 Task: Add an event with the title Monthly Departmental Update Meeting, date '2024/05/11', time 9:40 AM to 11:40 AMand add a description: To enhance the networking experience, the event may also include icebreaker activities or facilitated networking games designed to spark conversations and foster connections. These activities will encourage attendees to interact with individuals they may not have met otherwise, promoting a broader network and diverse perspectives., put the event into Red category . Add location for the event as: 789 Oak Lane, Townsville, United Kingdom, logged in from the account softage.3@softage.netand send the event invitation to softage.5@softage.net and softage.6@softage.net. Set a reminder for the event 15 minutes before
Action: Mouse moved to (78, 99)
Screenshot: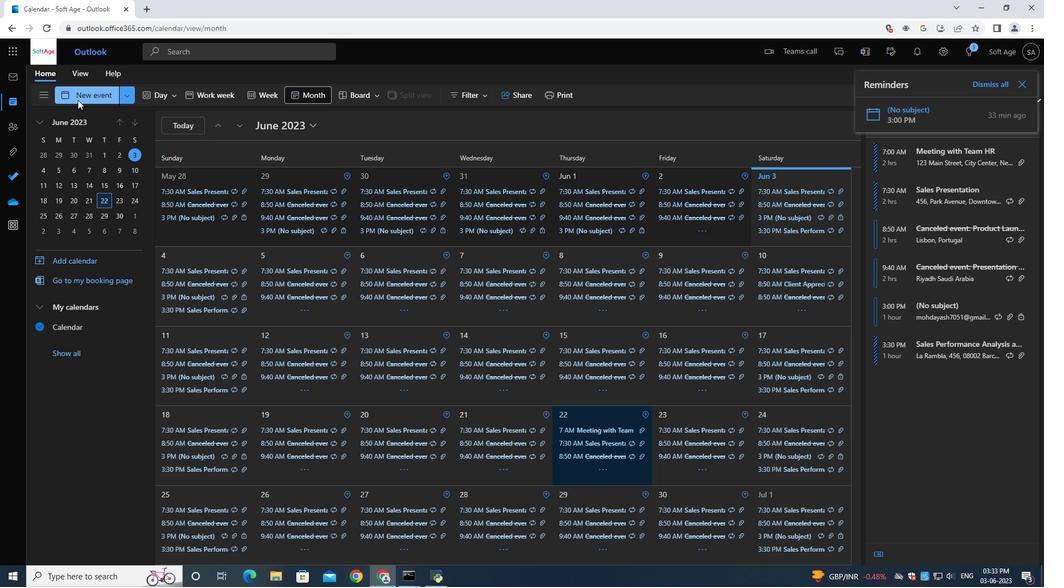 
Action: Mouse pressed left at (78, 99)
Screenshot: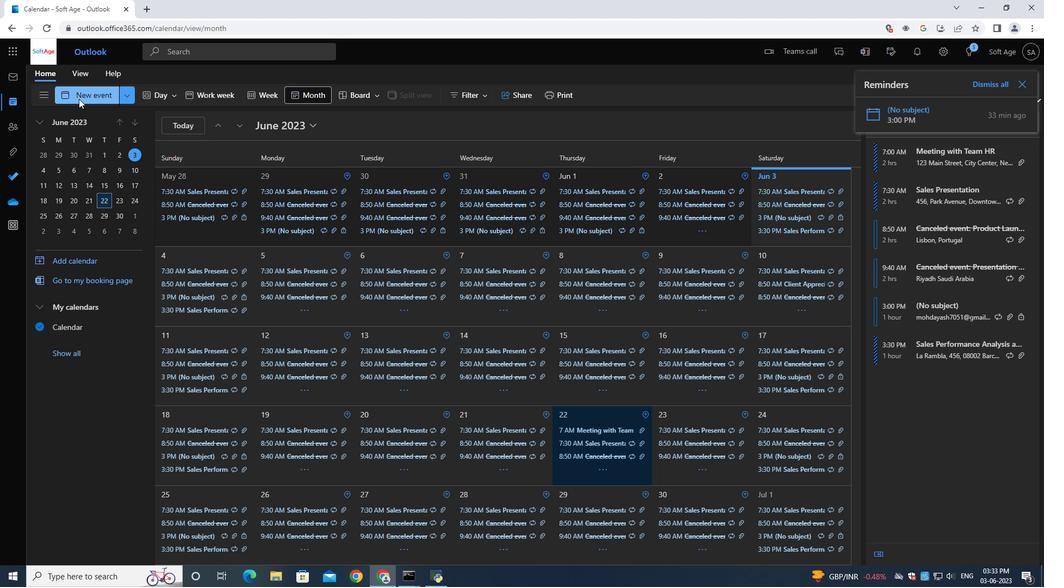 
Action: Mouse moved to (269, 170)
Screenshot: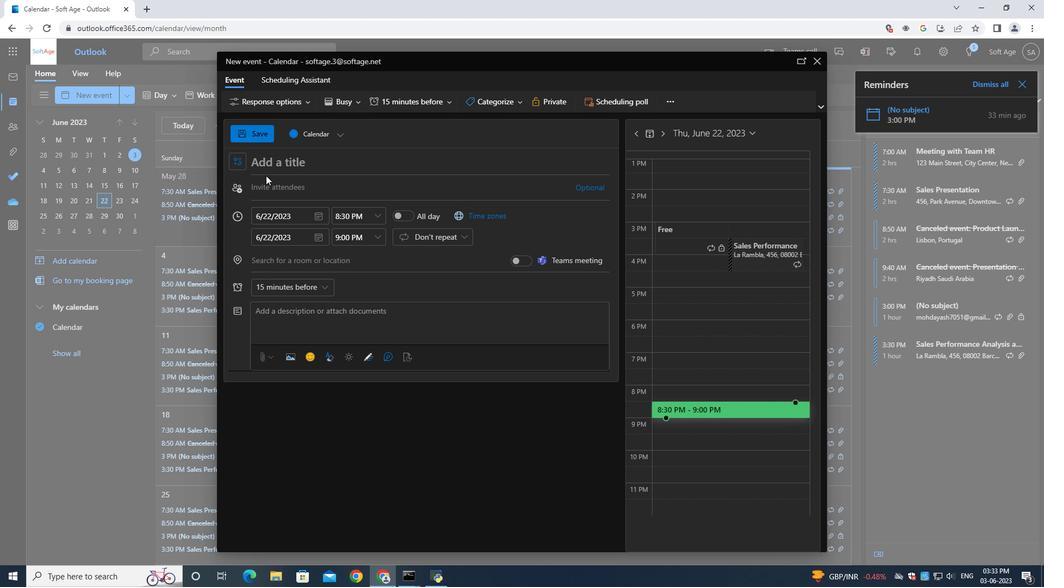 
Action: Mouse pressed left at (269, 170)
Screenshot: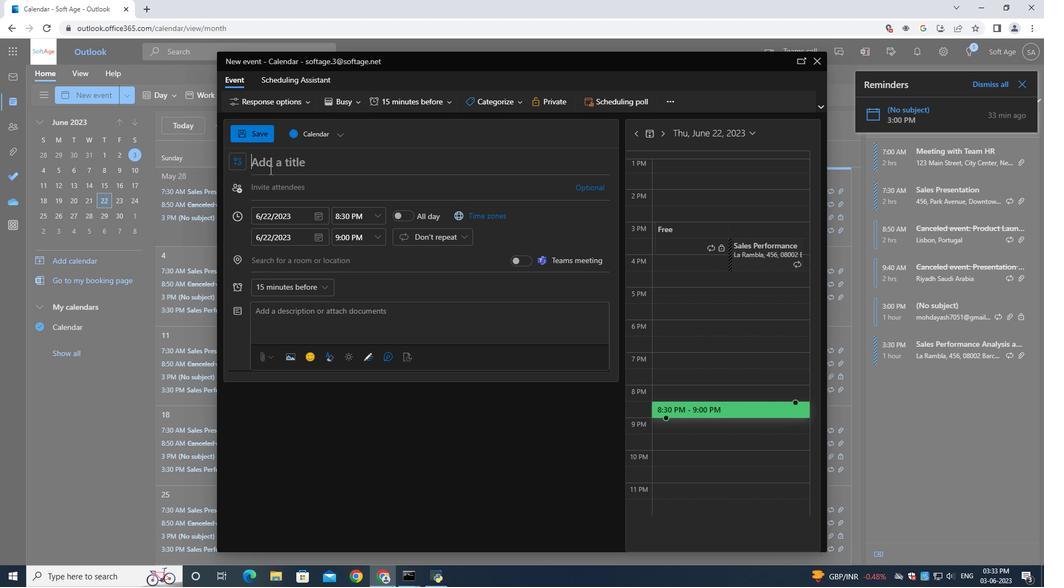 
Action: Key pressed <Key.shift>Monthly<Key.space><Key.shift><Key.shift>Departmental<Key.space><Key.shift><Key.shift><Key.shift><Key.shift><Key.shift><Key.shift><Key.shift><Key.shift><Key.shift><Key.shift><Key.shift><Key.shift><Key.shift><Key.shift><Key.shift><Key.shift><Key.shift><Key.shift><Key.shift><Key.shift><Key.shift><Key.shift><Key.shift><Key.shift><Key.shift><Key.shift>u<Key.backspace><Key.shift><Key.shift><Key.shift><Key.shift><Key.shift><Key.shift><Key.shift><Key.shift><Key.shift><Key.shift><Key.shift><Key.shift><Key.shift><Key.shift><Key.shift><Key.shift><Key.shift><Key.shift><Key.shift><Key.shift><Key.shift><Key.shift><Key.shift><Key.shift>Update<Key.space>me<Key.backspace><Key.backspace><Key.shift>Meeting<Key.space>
Screenshot: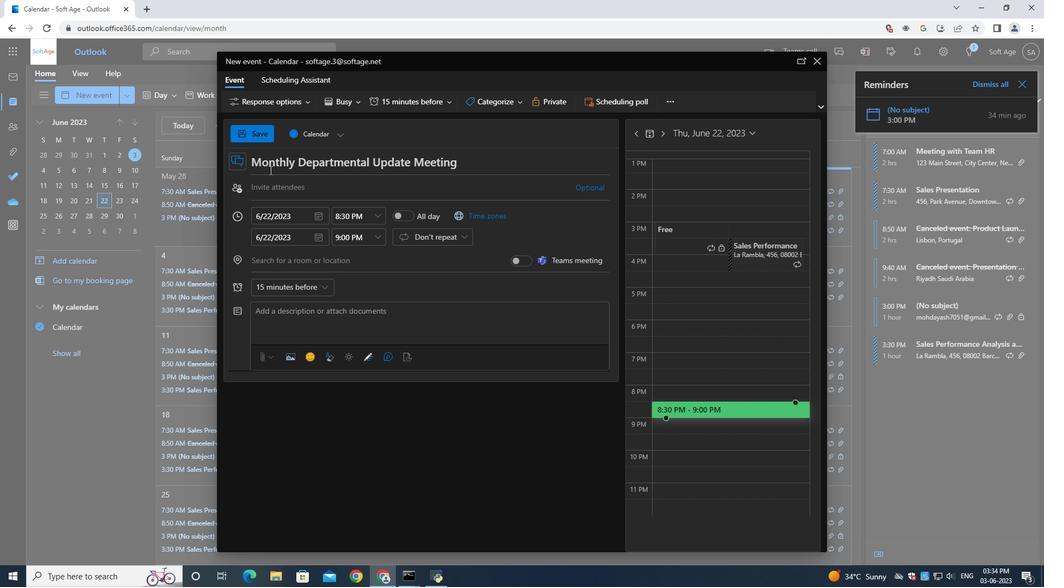 
Action: Mouse moved to (320, 214)
Screenshot: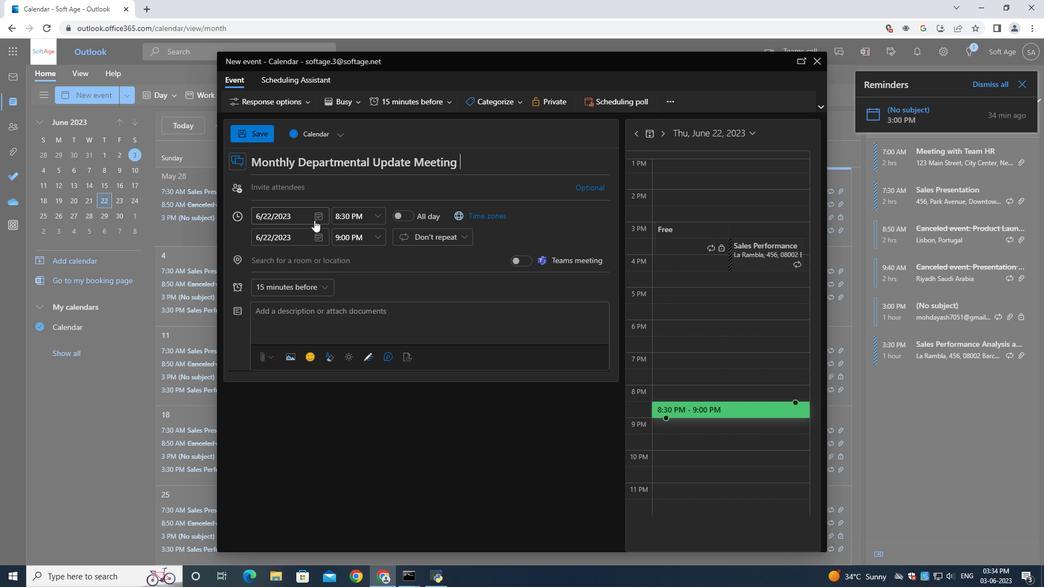 
Action: Mouse pressed left at (320, 214)
Screenshot: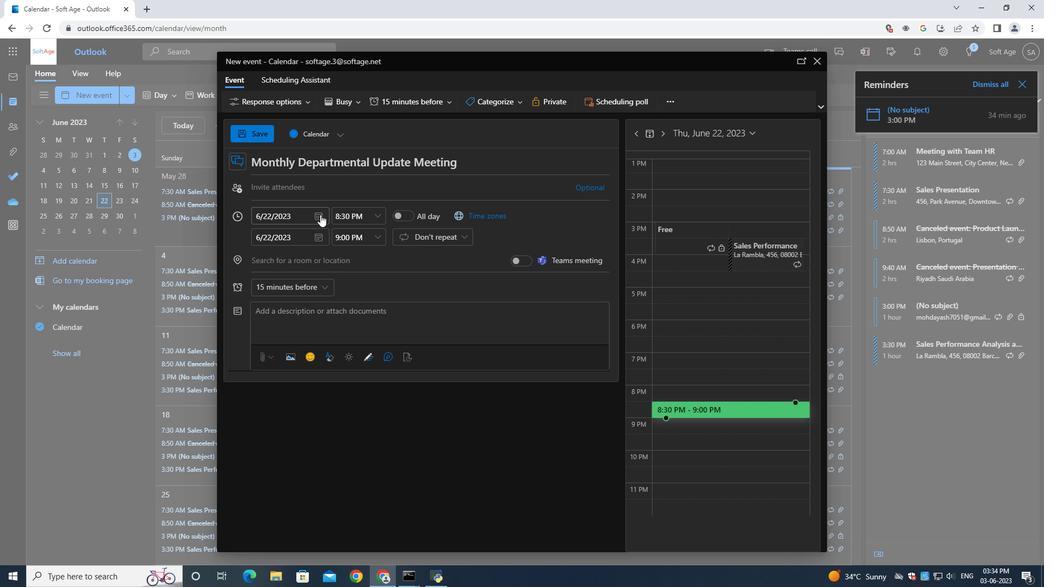 
Action: Mouse moved to (355, 241)
Screenshot: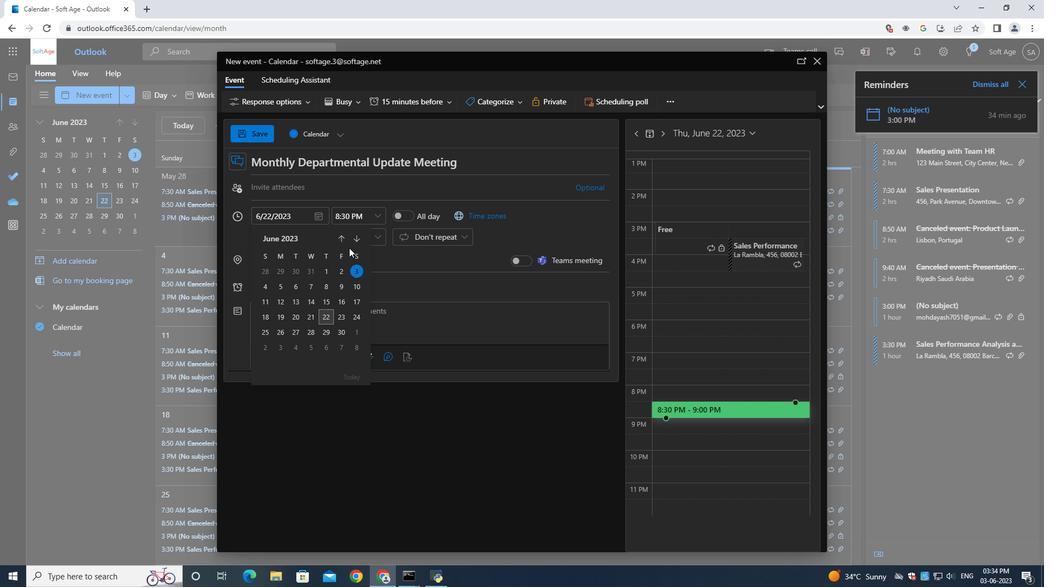 
Action: Mouse pressed left at (355, 241)
Screenshot: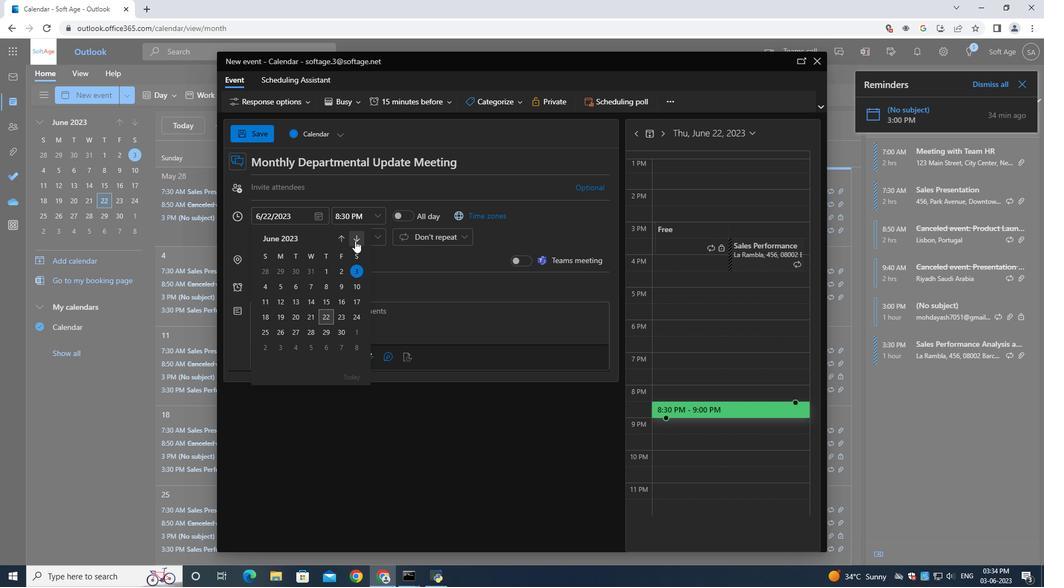 
Action: Mouse pressed left at (355, 241)
Screenshot: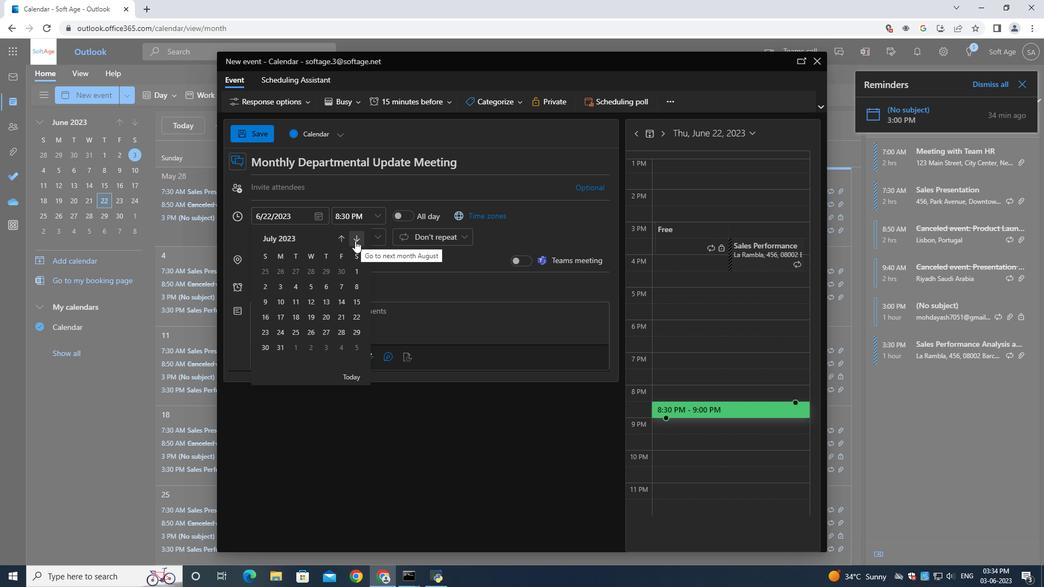 
Action: Mouse pressed left at (355, 241)
Screenshot: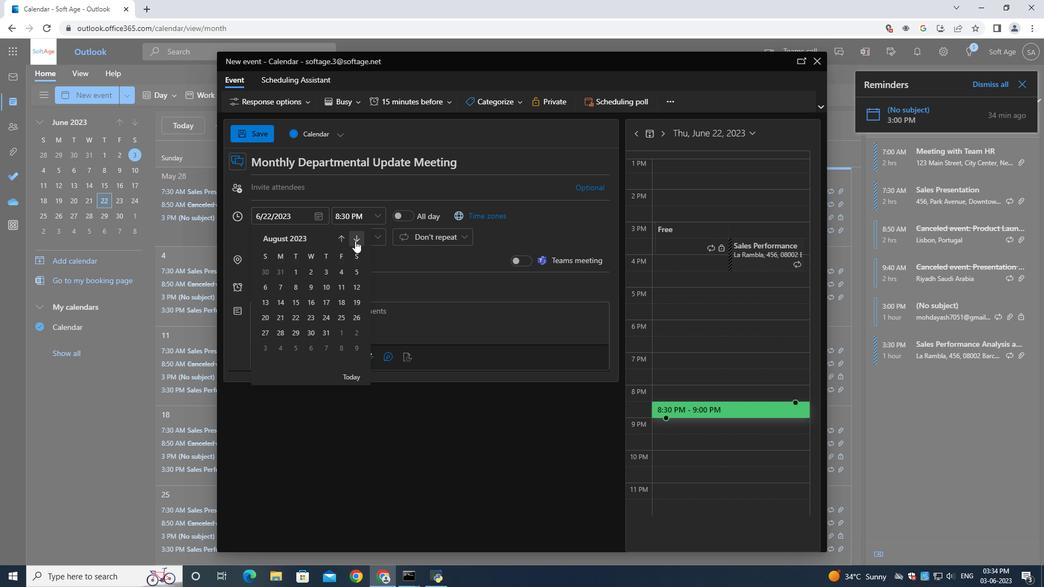 
Action: Mouse pressed left at (355, 241)
Screenshot: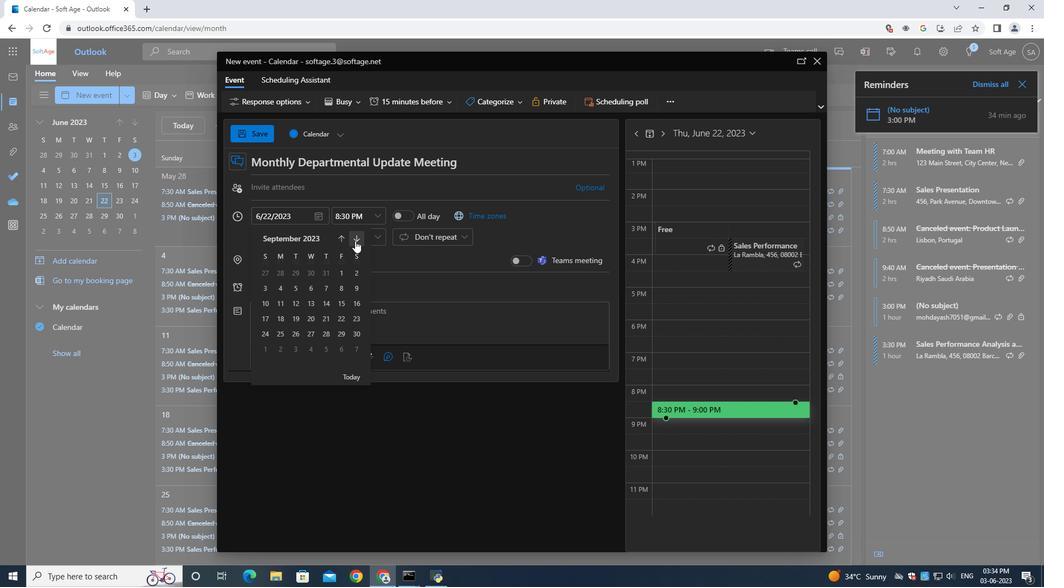 
Action: Mouse pressed left at (355, 241)
Screenshot: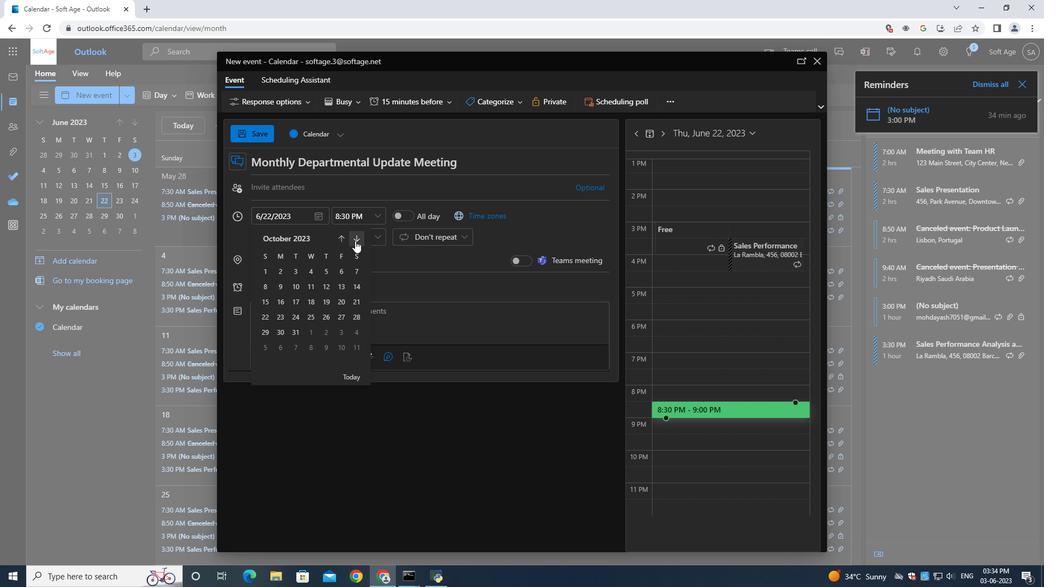 
Action: Mouse moved to (354, 225)
Screenshot: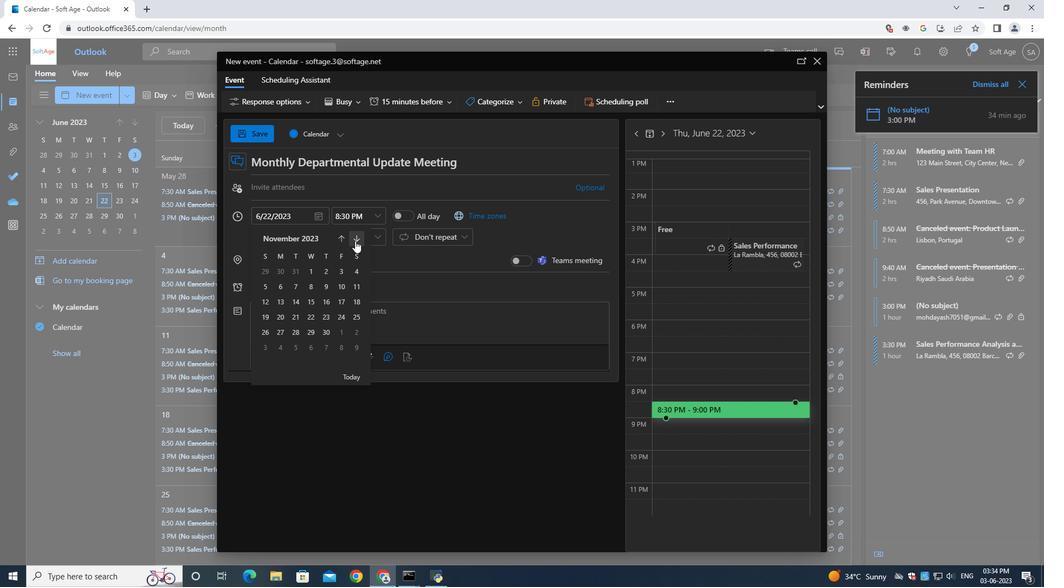 
Action: Mouse pressed left at (354, 225)
Screenshot: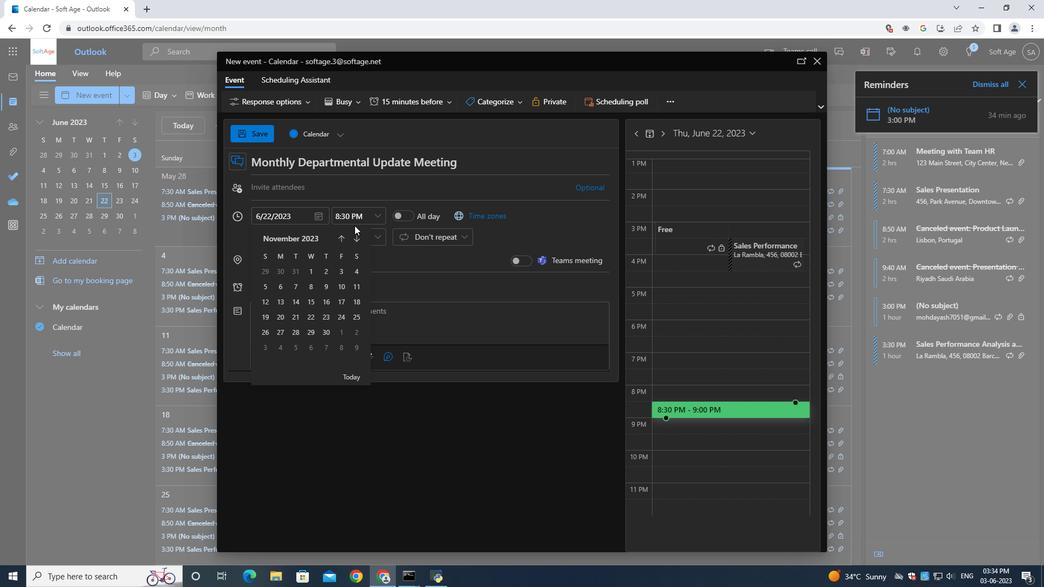 
Action: Mouse moved to (355, 236)
Screenshot: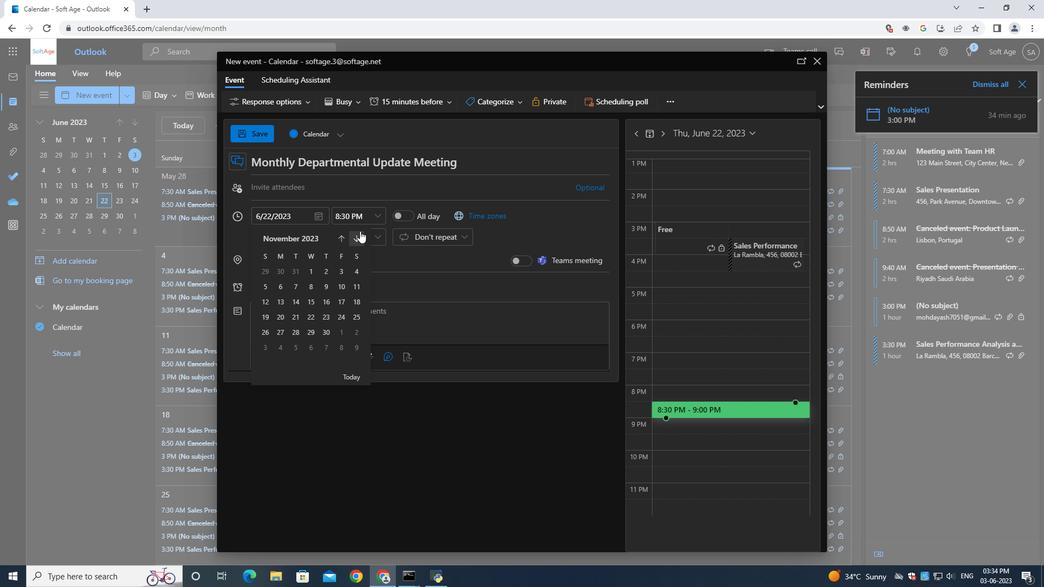 
Action: Mouse pressed left at (355, 236)
Screenshot: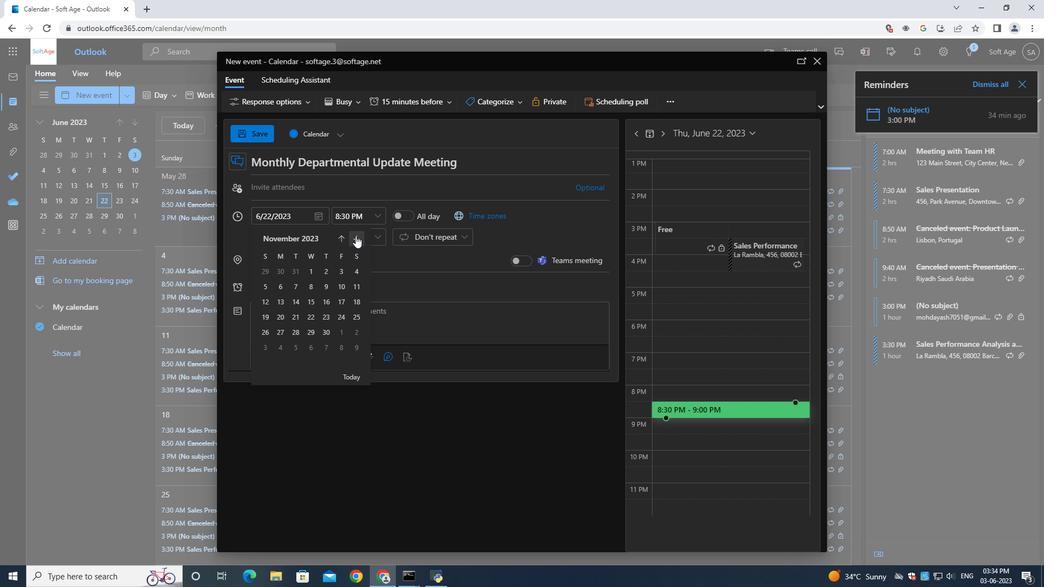 
Action: Mouse moved to (355, 237)
Screenshot: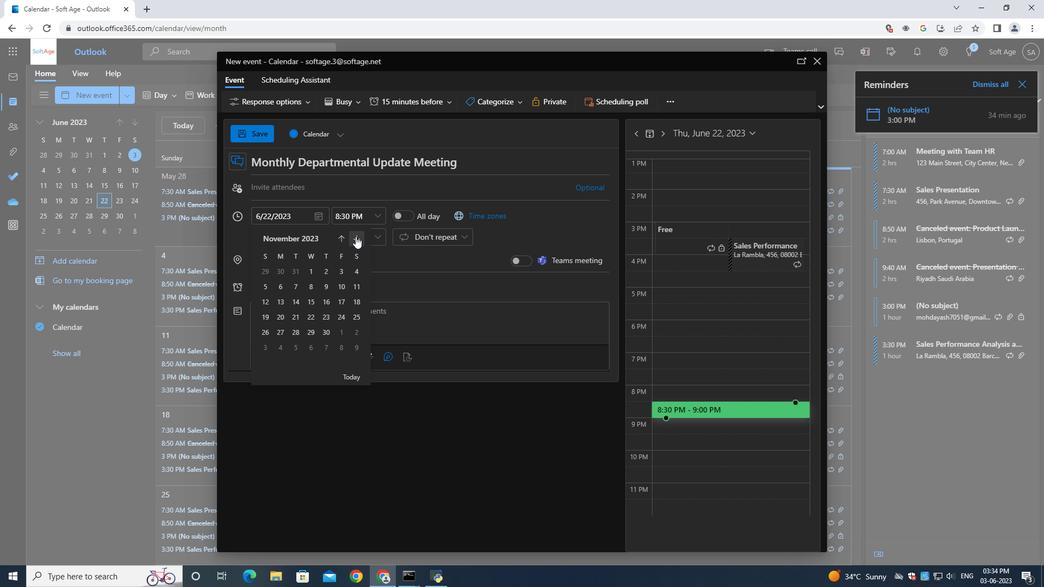 
Action: Mouse pressed left at (355, 237)
Screenshot: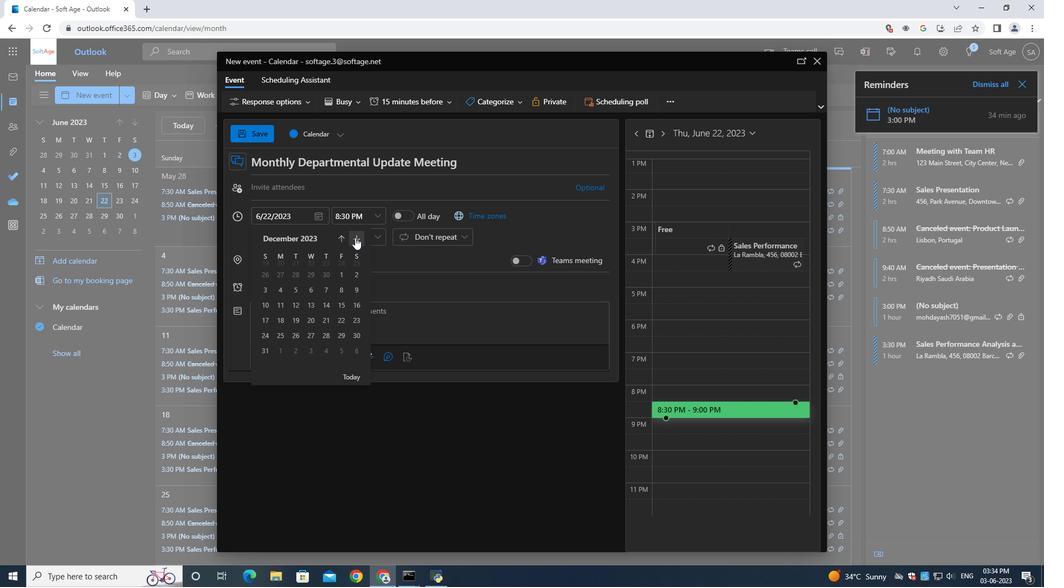 
Action: Mouse pressed left at (355, 237)
Screenshot: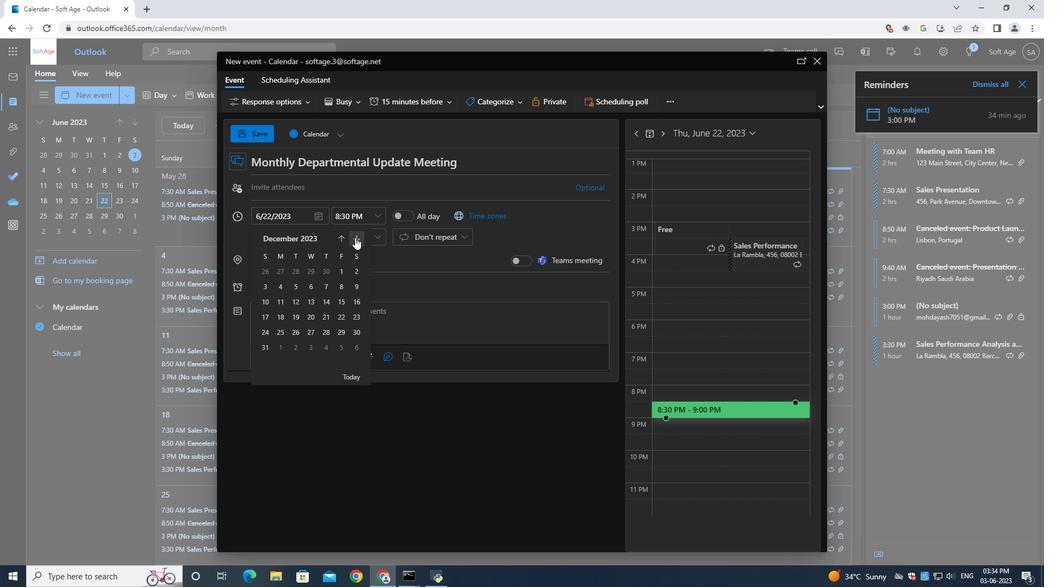 
Action: Mouse moved to (355, 238)
Screenshot: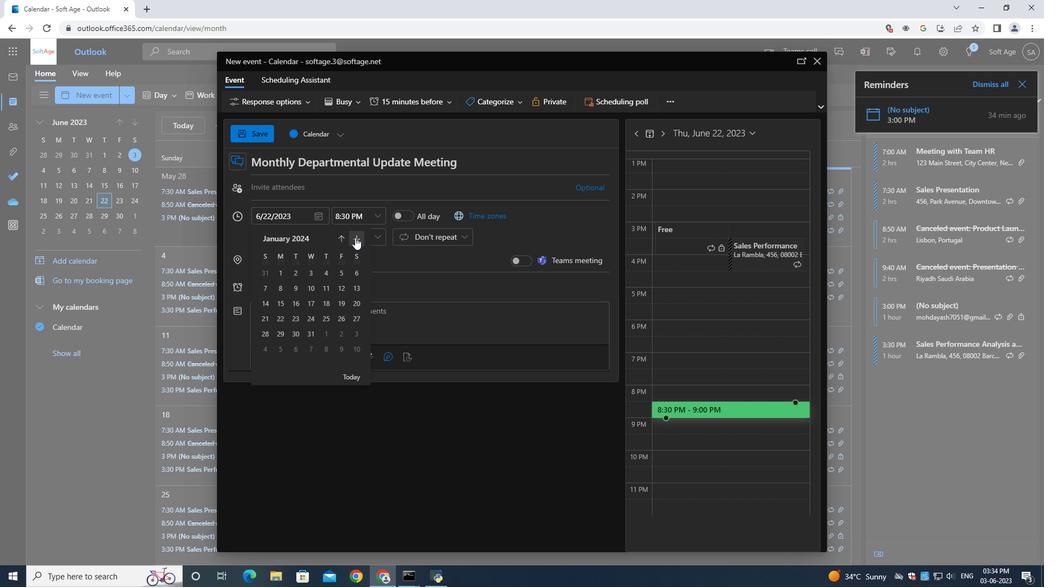 
Action: Mouse pressed left at (355, 238)
Screenshot: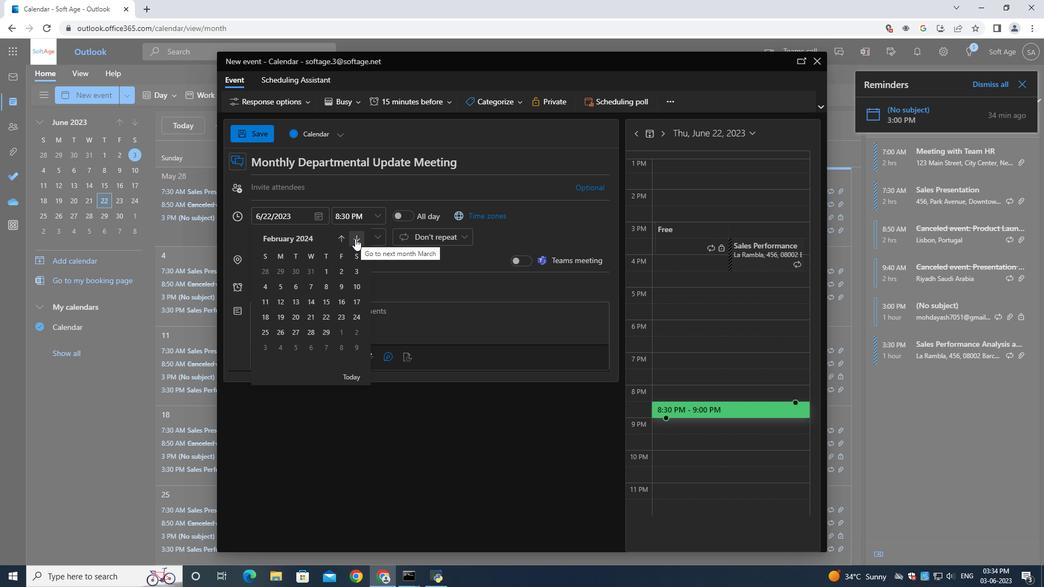 
Action: Mouse moved to (353, 238)
Screenshot: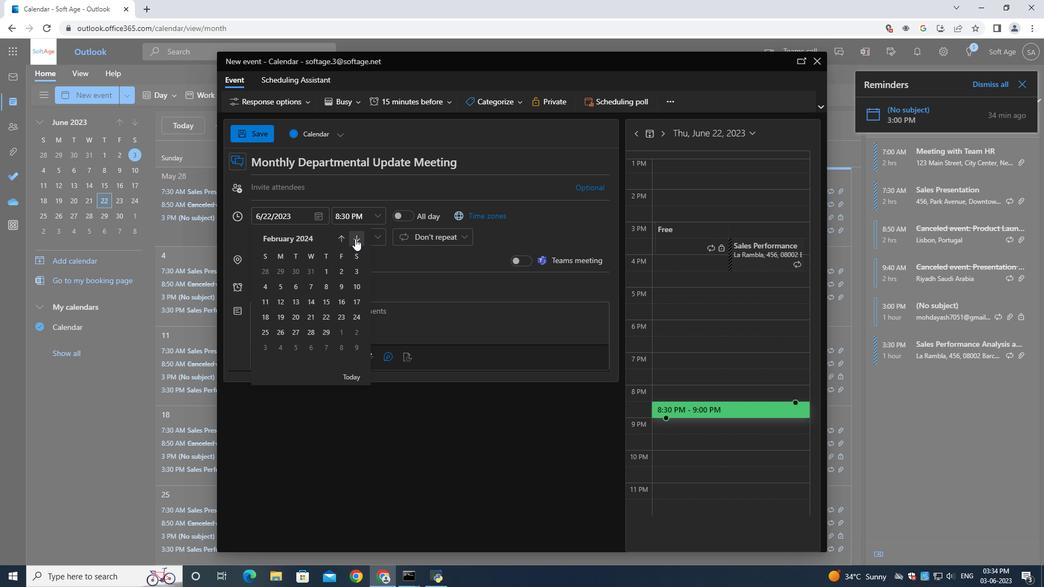 
Action: Mouse pressed left at (353, 238)
Screenshot: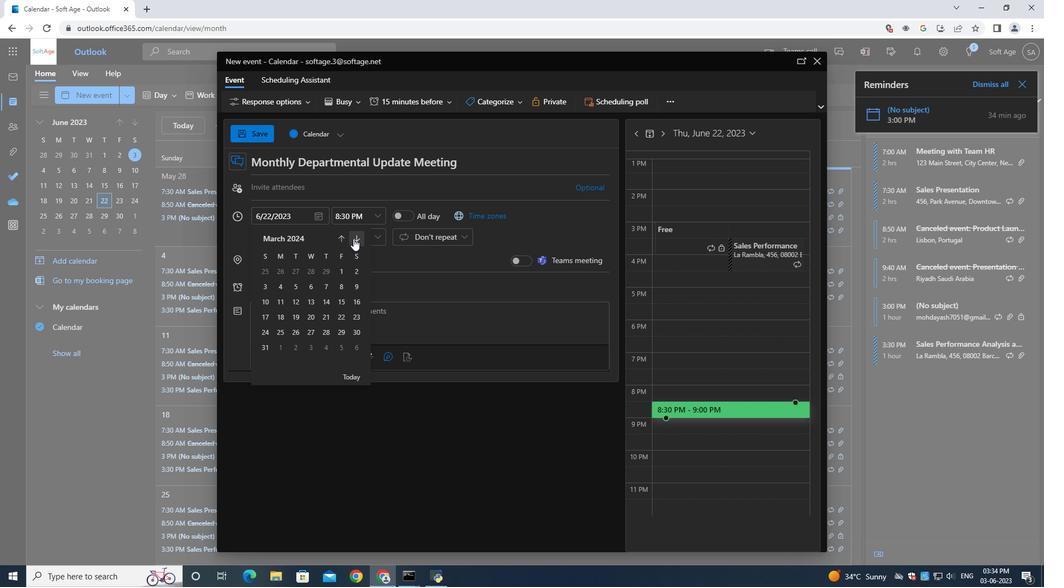 
Action: Mouse pressed left at (353, 238)
Screenshot: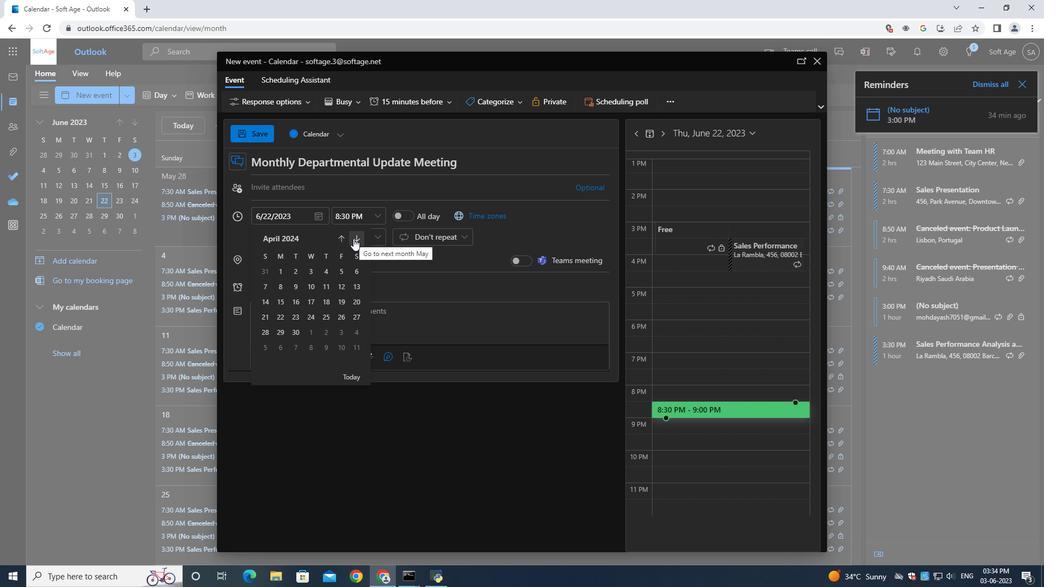 
Action: Mouse moved to (355, 286)
Screenshot: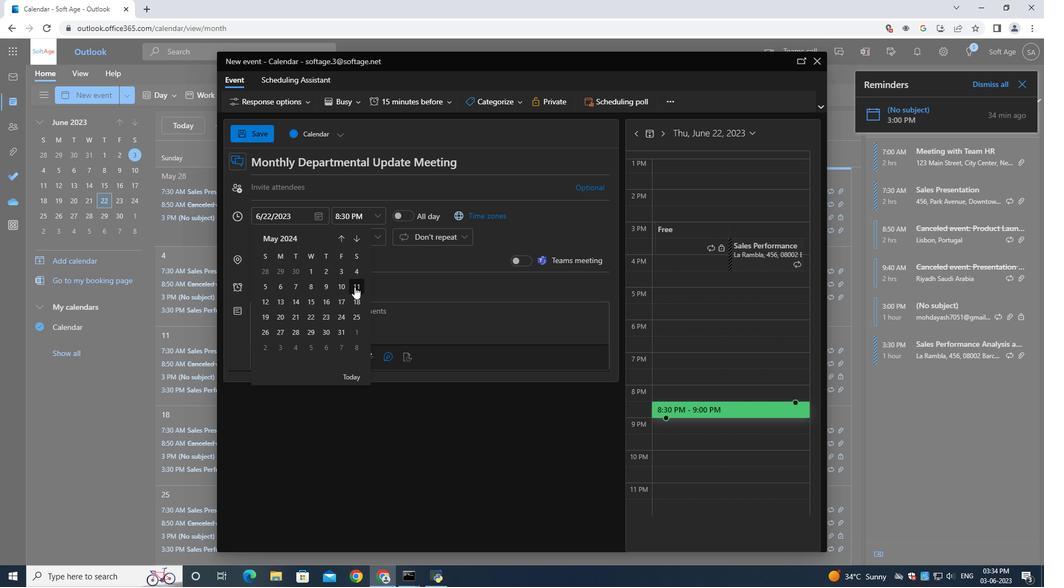 
Action: Mouse pressed left at (355, 286)
Screenshot: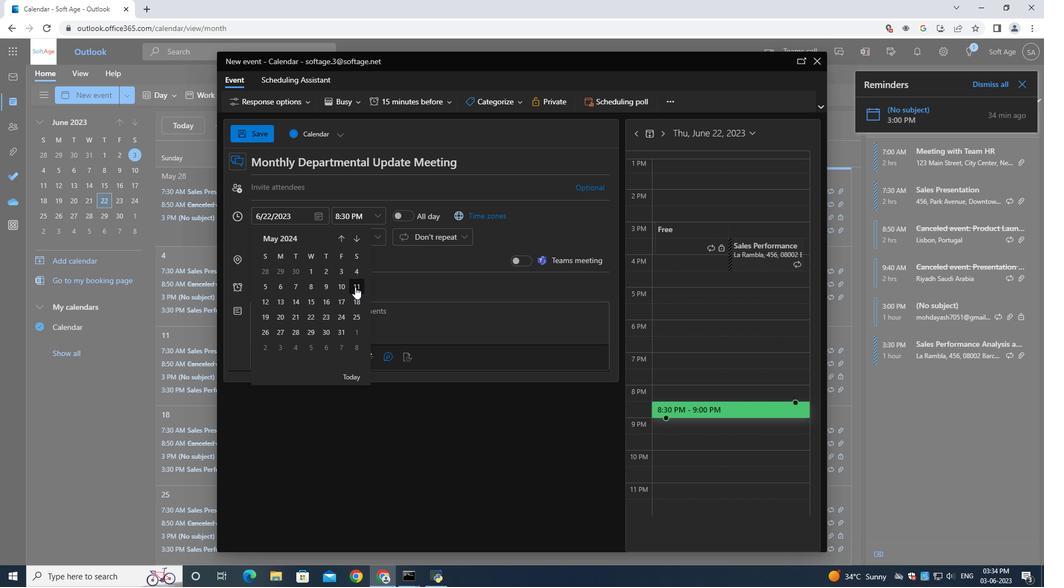 
Action: Mouse moved to (365, 219)
Screenshot: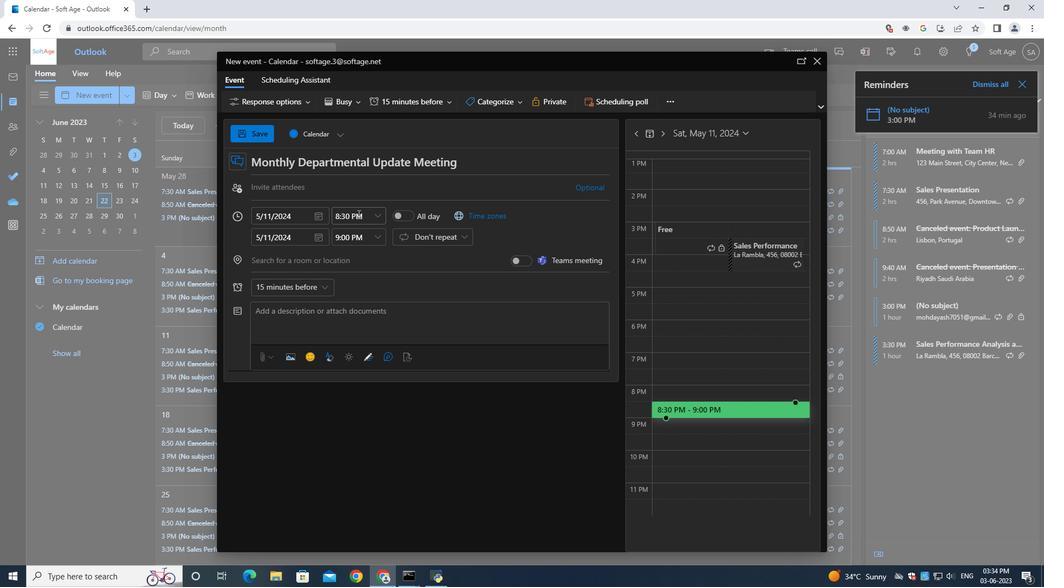 
Action: Mouse pressed left at (365, 219)
Screenshot: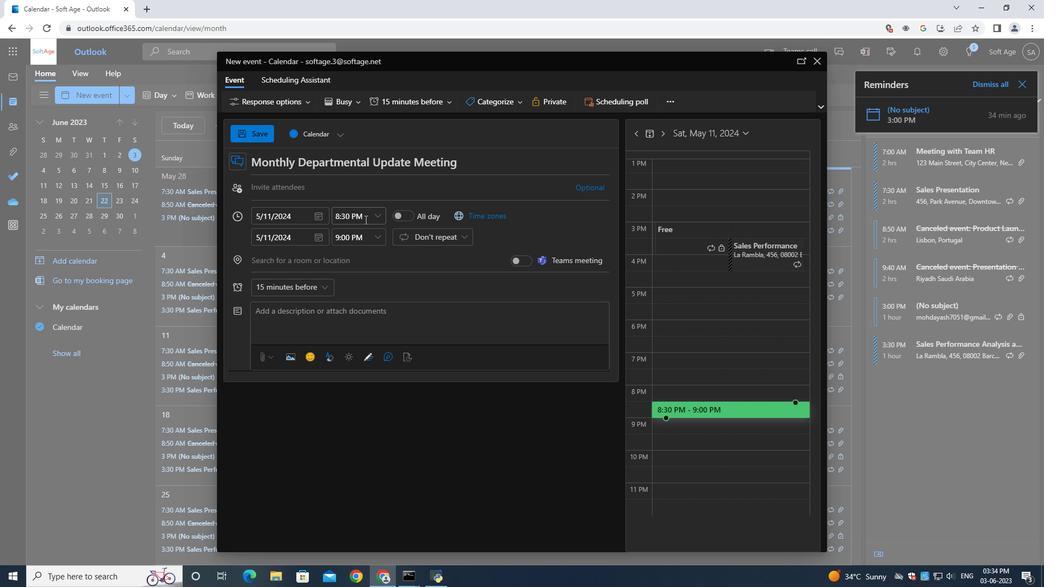
Action: Key pressed 9<Key.shift_r>:40<Key.shift>AM
Screenshot: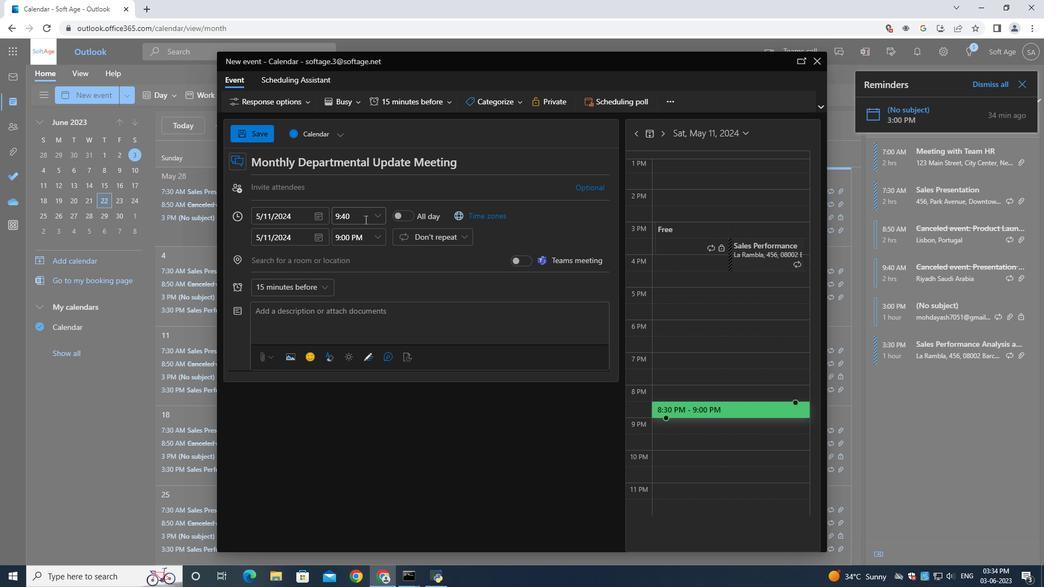 
Action: Mouse moved to (359, 239)
Screenshot: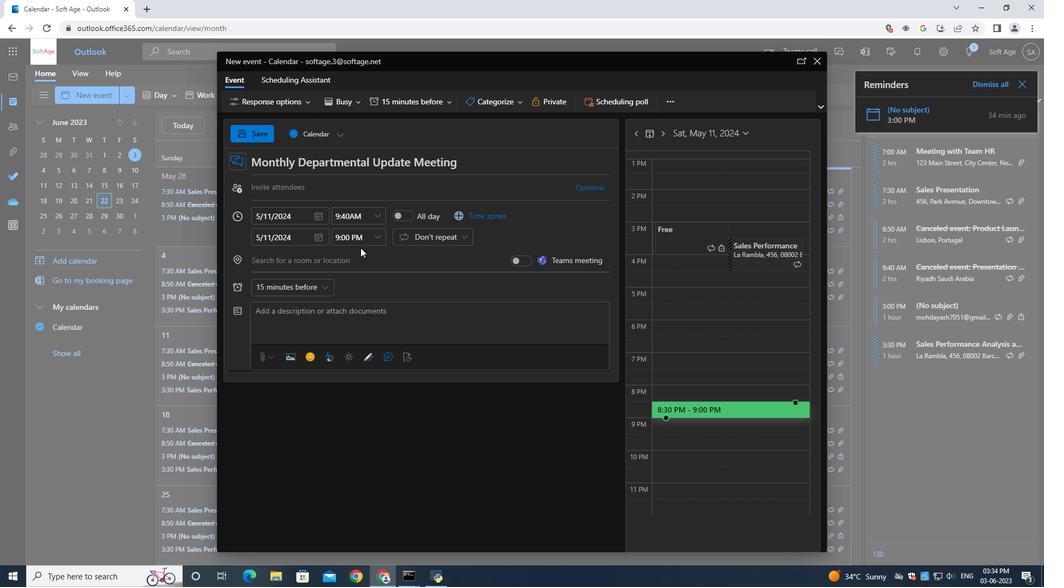 
Action: Mouse pressed left at (359, 239)
Screenshot: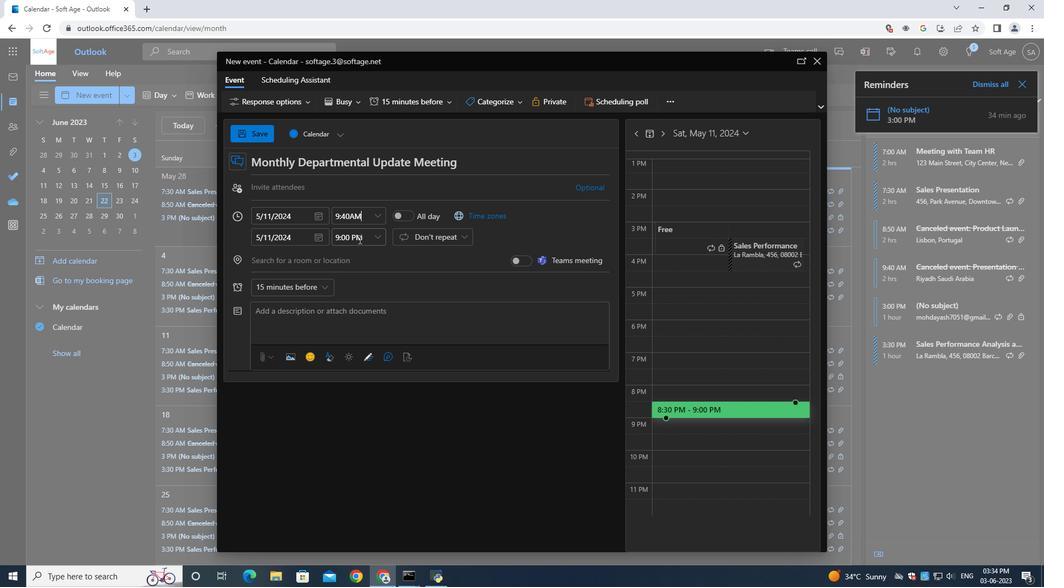 
Action: Key pressed 11<Key.shift_r>:40<Key.shift>AM
Screenshot: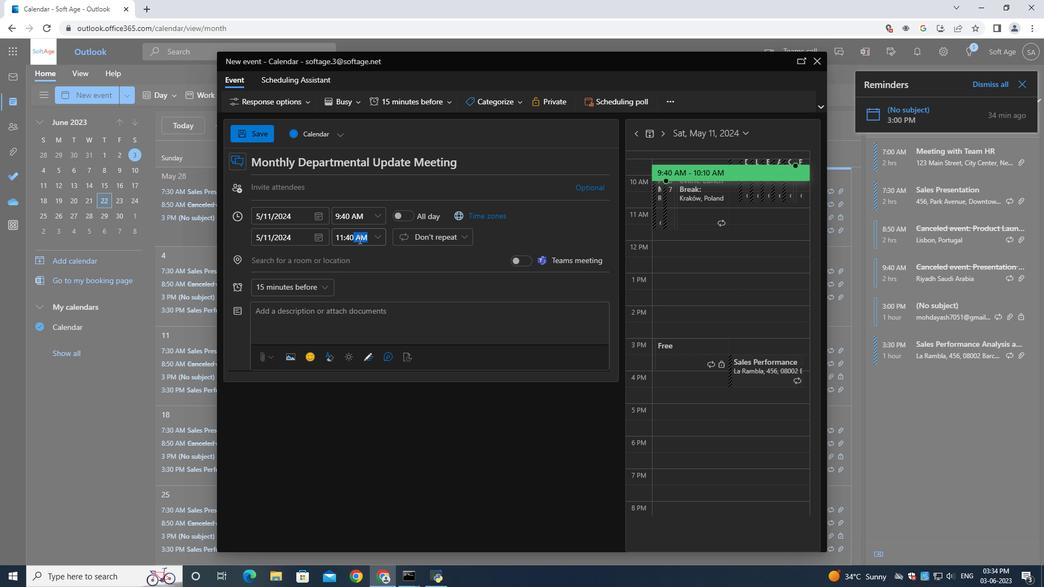 
Action: Mouse moved to (318, 313)
Screenshot: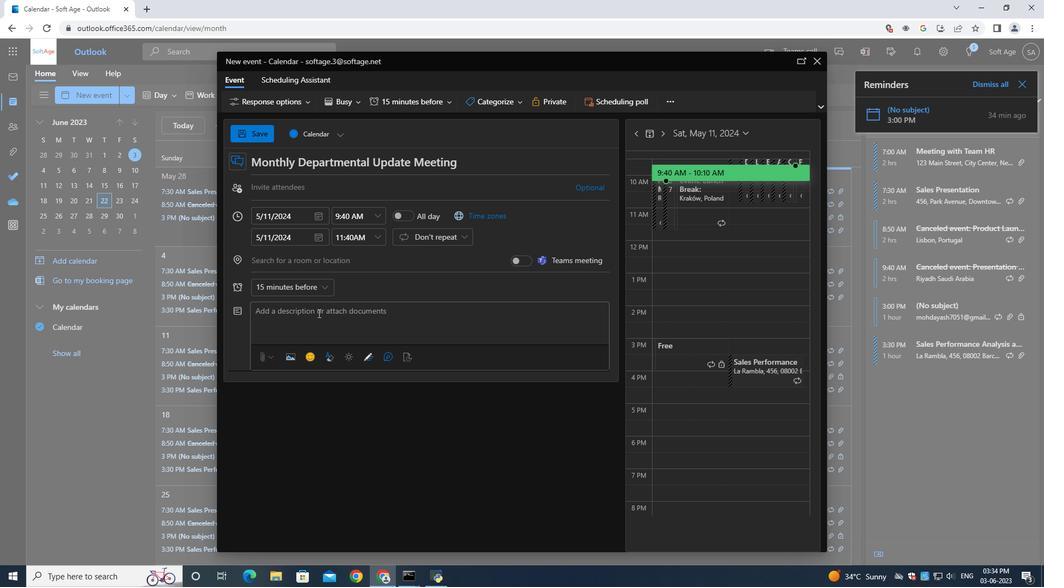 
Action: Mouse pressed left at (318, 313)
Screenshot: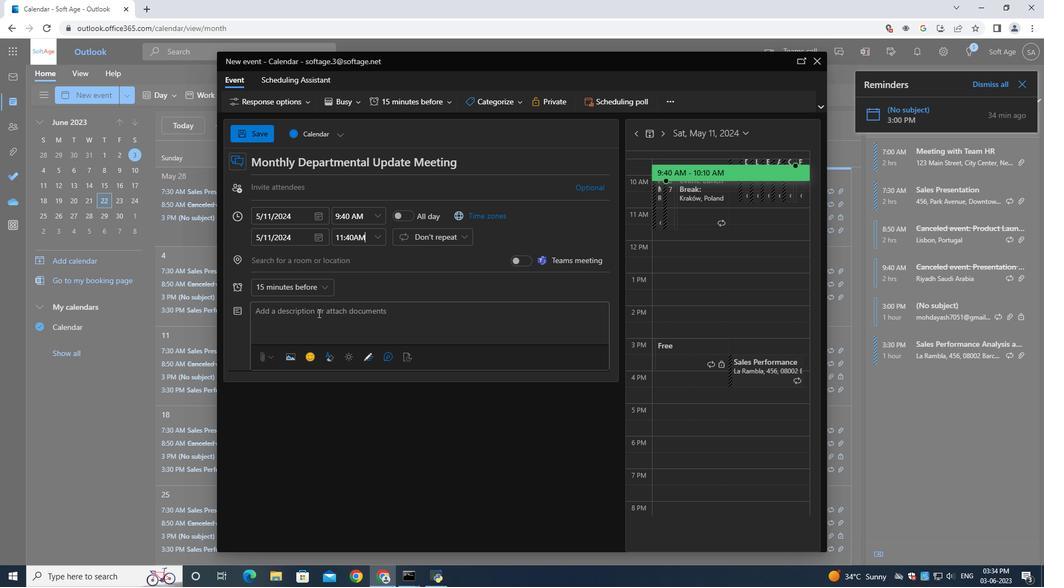 
Action: Mouse moved to (317, 311)
Screenshot: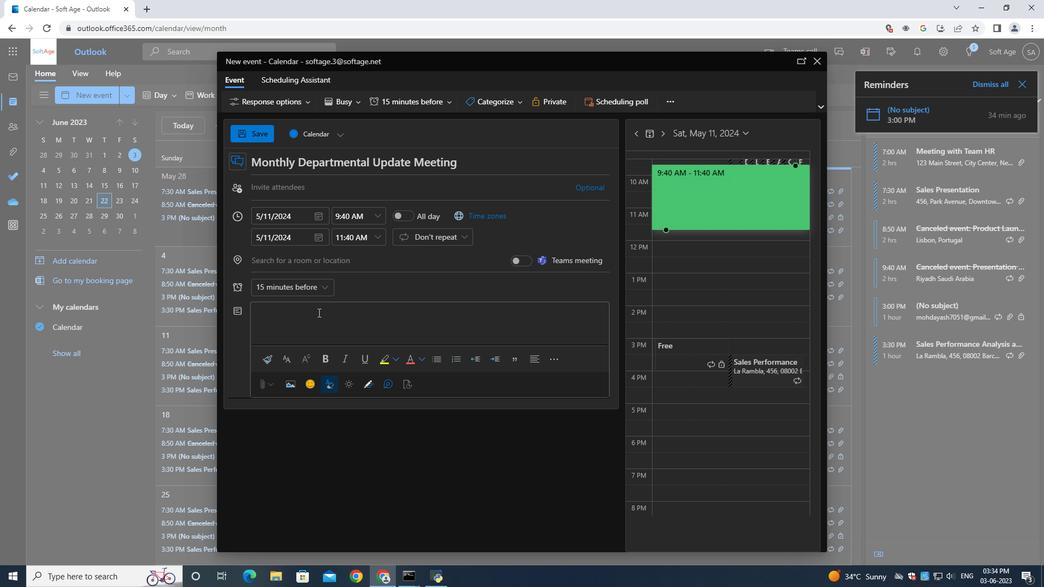 
Action: Mouse pressed left at (317, 311)
Screenshot: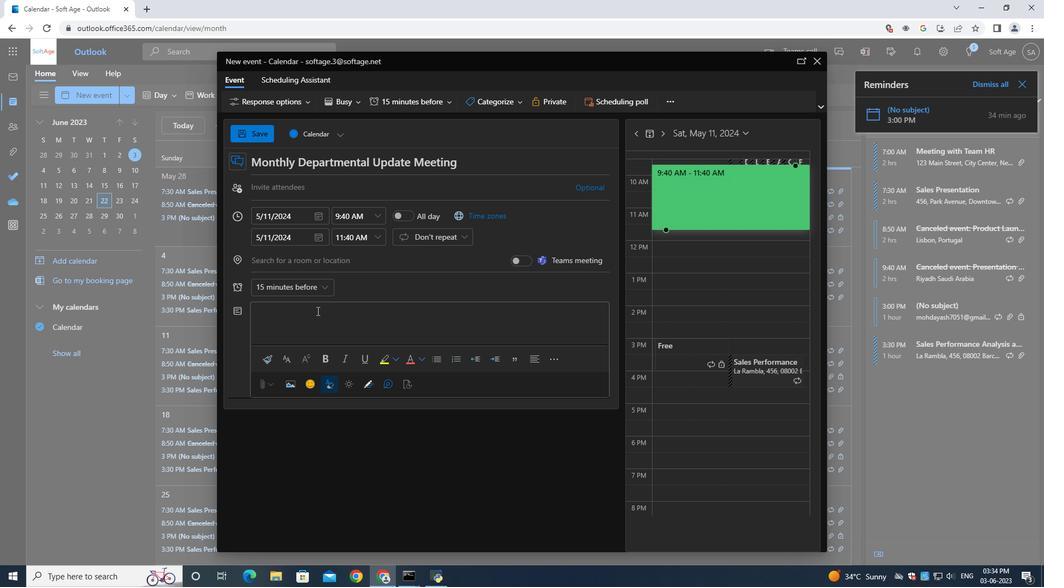 
Action: Key pressed <Key.shift>To<Key.space>enhance<Key.space>the<Key.space>new<Key.backspace>twi<Key.backspace>orking<Key.space>experience<Key.space><Key.backspace>,<Key.space>the<Key.space>w<Key.backspace>event<Key.space>may<Key.space>also<Key.space>include<Key.space>icebreaker<Key.space>activities<Key.space>or<Key.space>facilitated<Key.space><Key.space><Key.backspace><Key.space><Key.space><Key.backspace><Key.backspace><Key.backspace><Key.space><Key.backspace>network
Screenshot: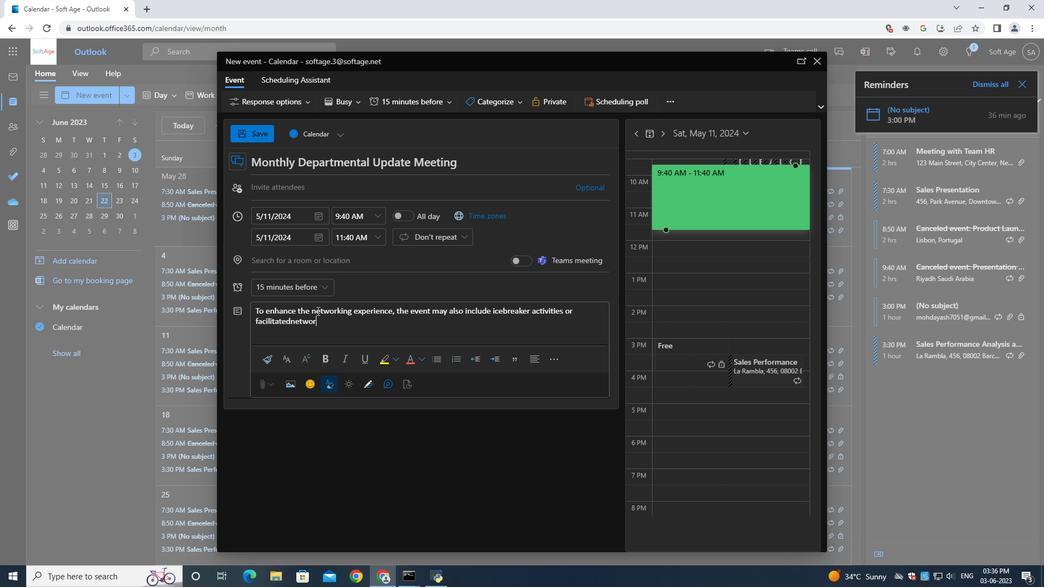 
Action: Mouse moved to (290, 321)
Screenshot: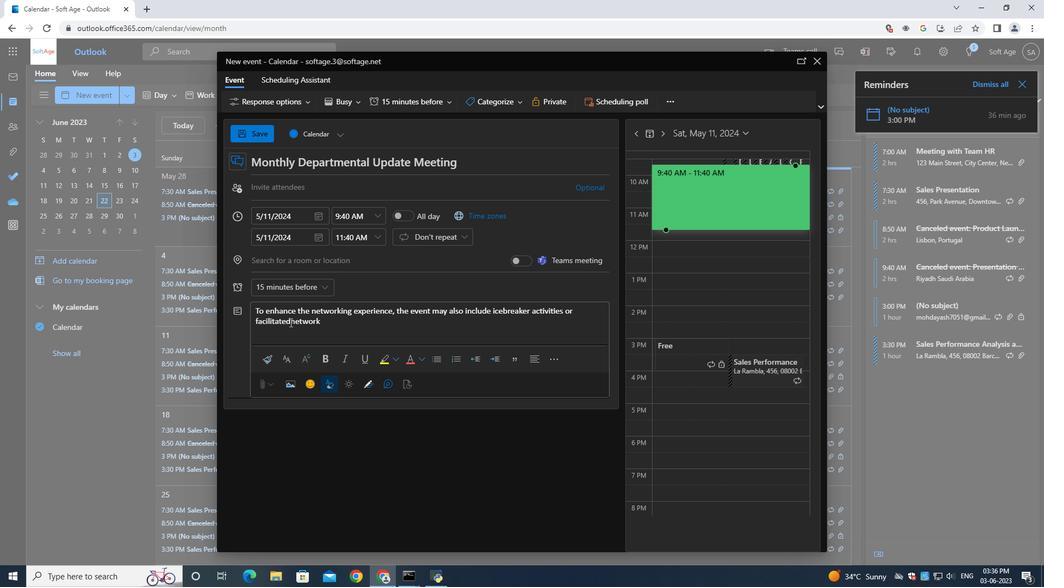 
Action: Mouse pressed left at (290, 321)
Screenshot: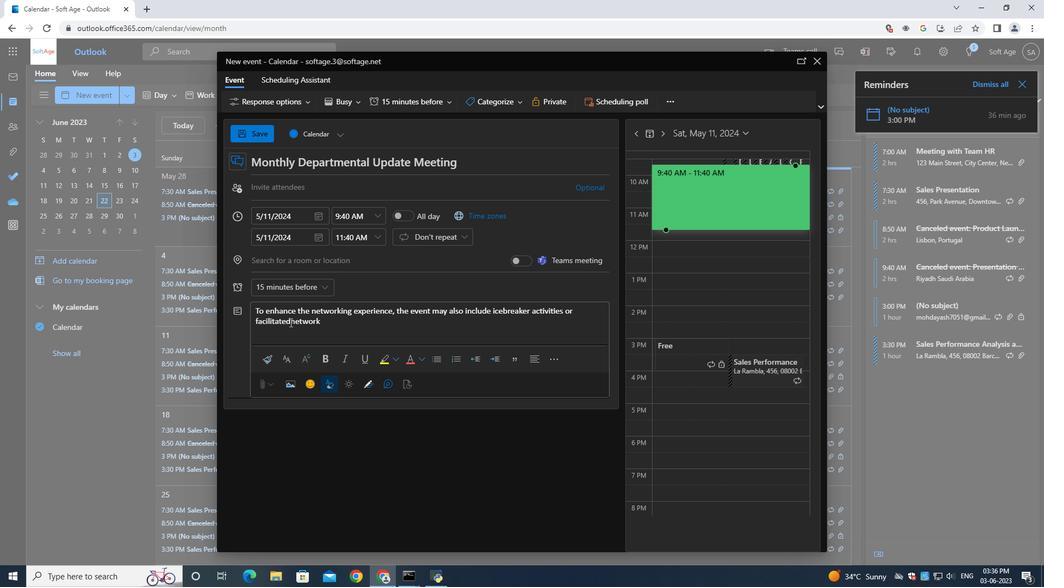 
Action: Mouse moved to (327, 328)
Screenshot: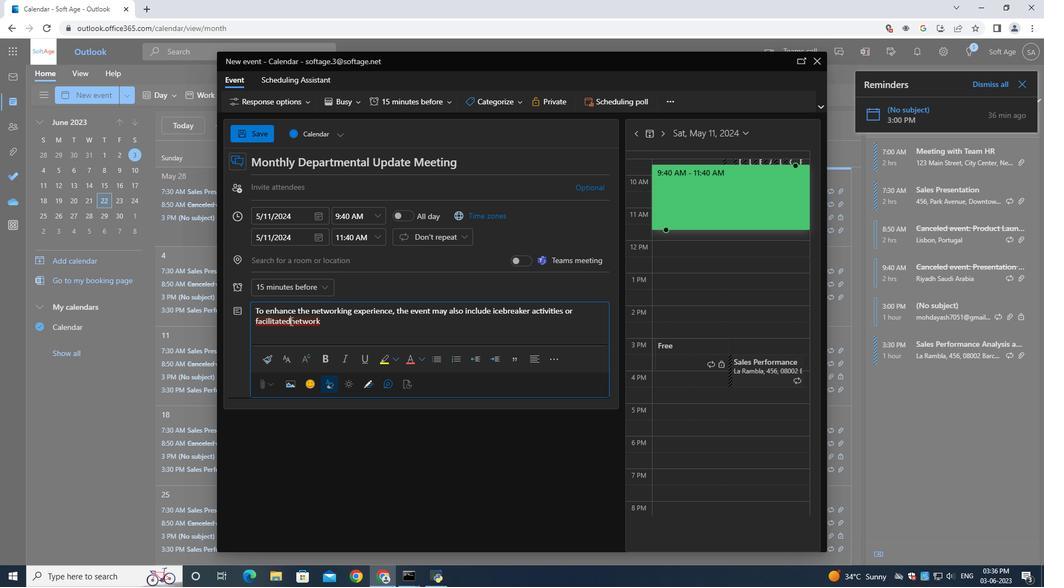 
Action: Key pressed <Key.space>
Screenshot: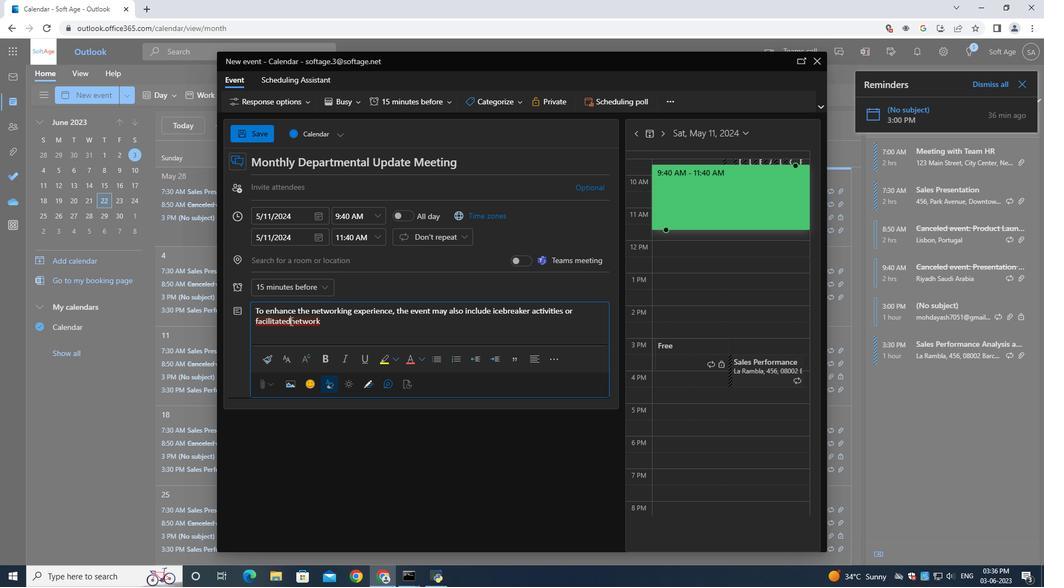 
Action: Mouse moved to (343, 319)
Screenshot: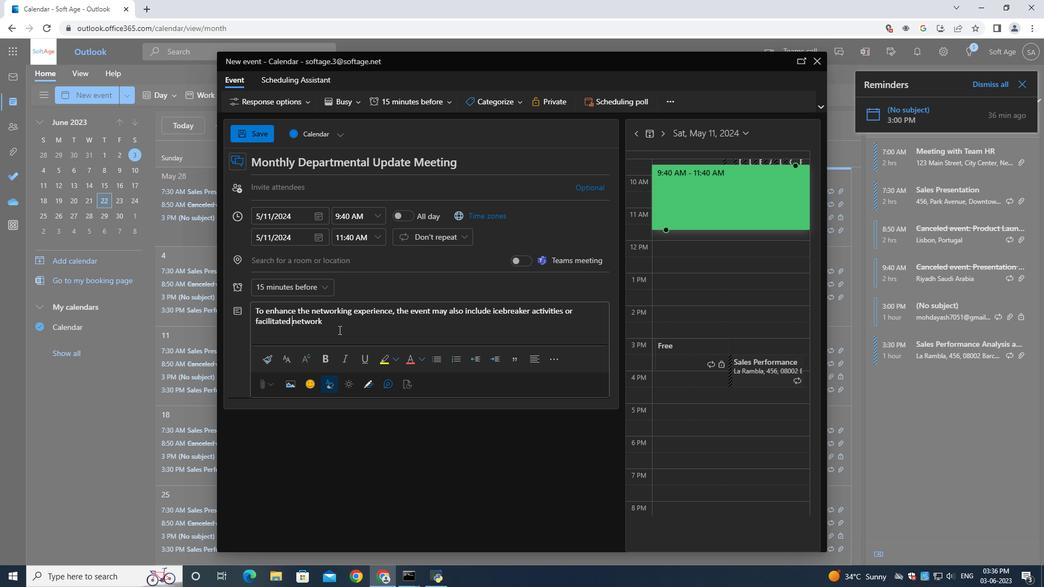 
Action: Mouse pressed left at (343, 319)
Screenshot: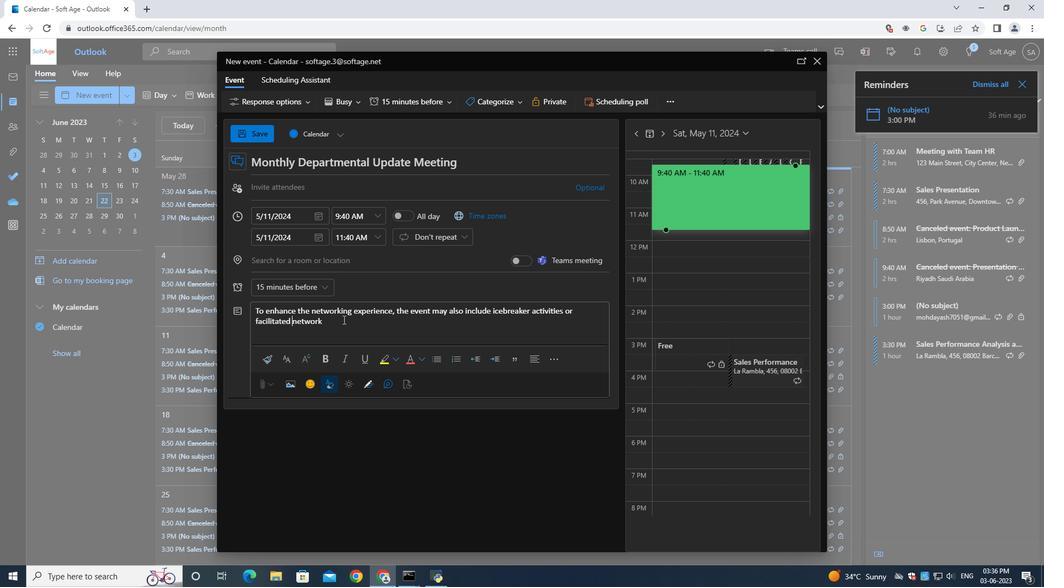 
Action: Key pressed ing<Key.space>games<Key.space>designed<Key.space>to<Key.space>spark<Key.space>conversations<Key.space>and<Key.space>foster<Key.space>connections.<Key.space><Key.shift><Key.shift>These<Key.space>activities<Key.space>will<Key.space>encourage<Key.space>attendees<Key.space>to<Key.space>interact<Key.space>with<Key.space>individuals<Key.space>they<Key.space>may<Key.space>not<Key.space>have<Key.space>met<Key.space>otherwise,<Key.space>promoting<Key.space>a<Key.space>broader<Key.space>network<Key.space>and<Key.space>diverse<Key.space>perspectives.
Screenshot: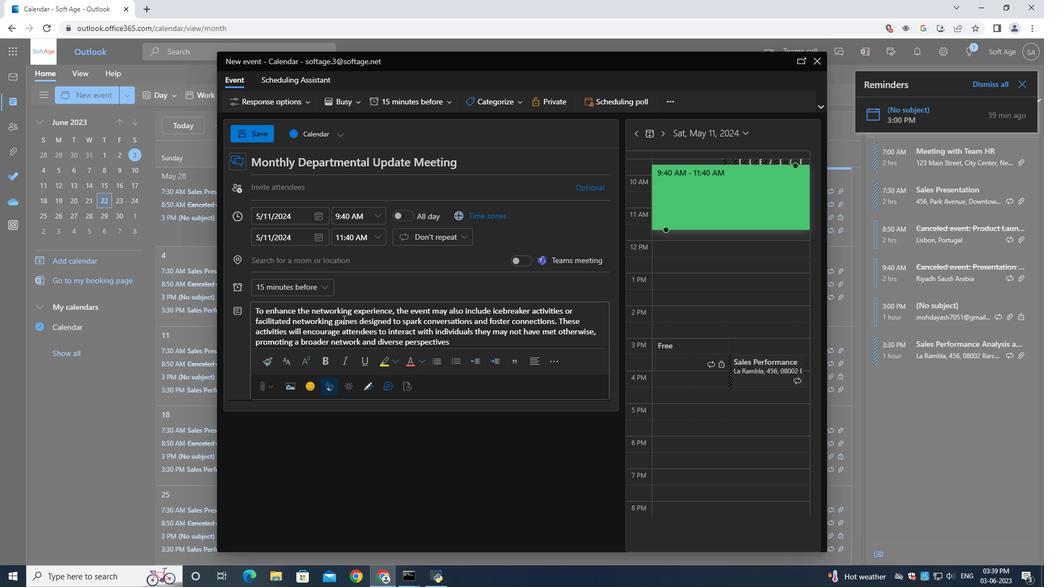 
Action: Mouse moved to (495, 101)
Screenshot: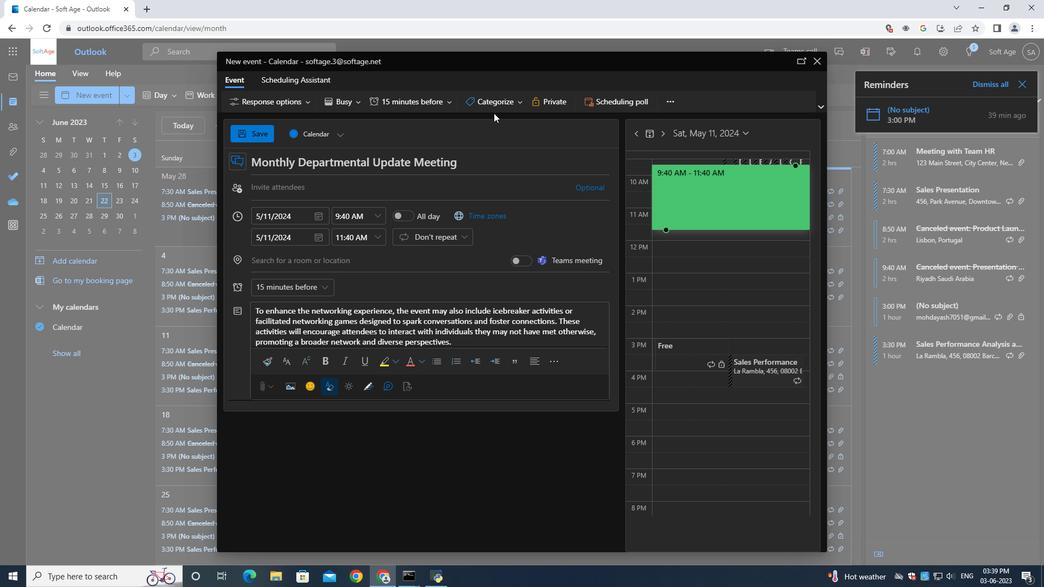 
Action: Mouse pressed left at (495, 101)
Screenshot: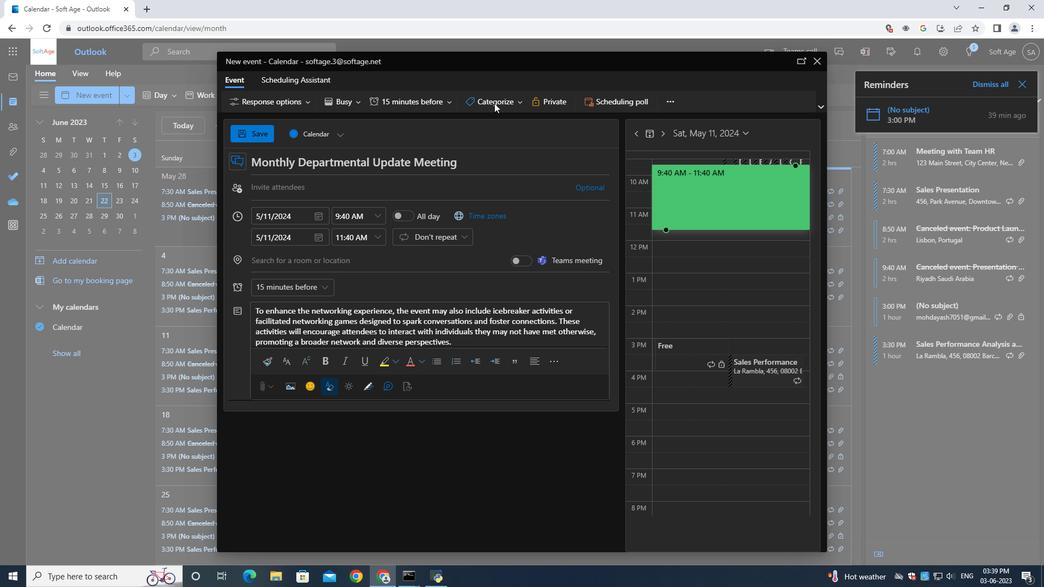
Action: Mouse moved to (487, 191)
Screenshot: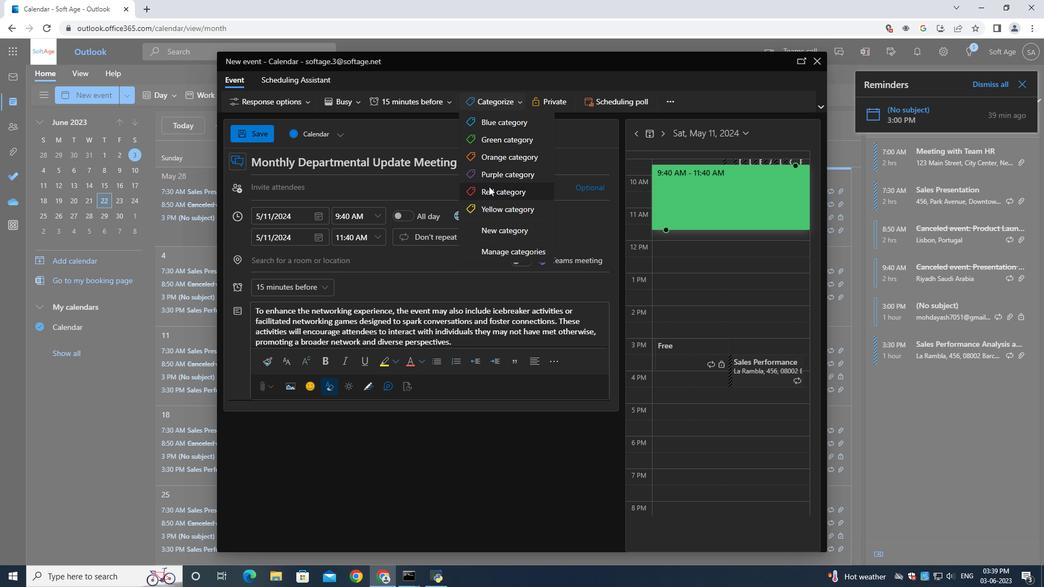 
Action: Mouse pressed left at (487, 191)
Screenshot: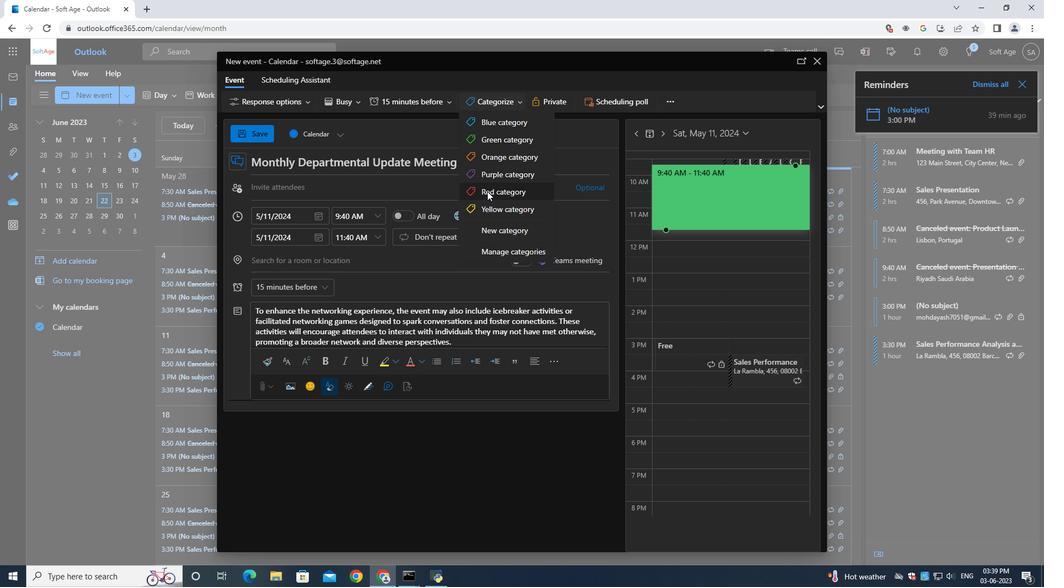 
Action: Mouse moved to (289, 264)
Screenshot: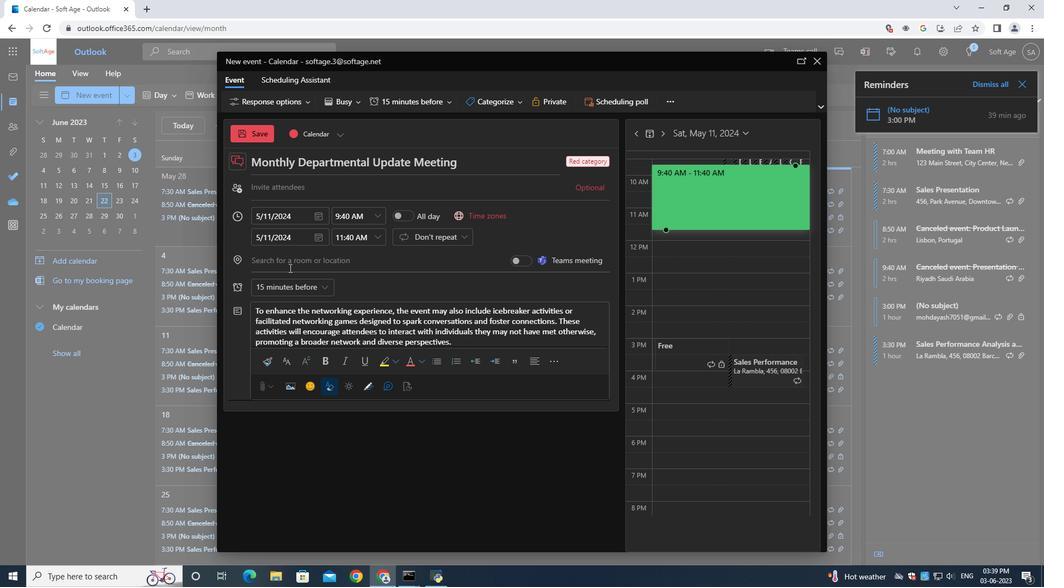 
Action: Mouse pressed left at (289, 264)
Screenshot: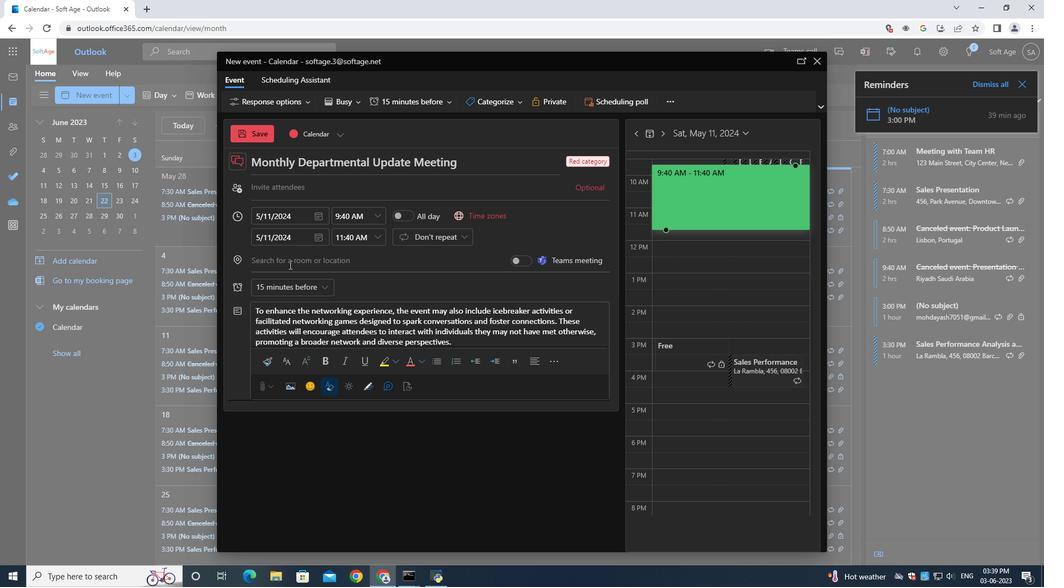 
Action: Key pressed <Key.shift>789<Key.space><Key.shift>Oak<Key.space><Key.shift><Key.shift><Key.shift><Key.shift><Key.shift><Key.shift><Key.shift><Key.shift><Key.shift><Key.shift><Key.shift><Key.shift><Key.shift><Key.shift><Key.shift><Key.shift><Key.shift><Key.shift><Key.shift><Key.shift><Key.shift><Key.shift><Key.shift><Key.shift><Key.shift><Key.shift><Key.shift><Key.shift><Key.shift><Key.shift><Key.shift><Key.shift><Key.shift><Key.shift><Key.shift><Key.shift><Key.shift><Key.shift><Key.shift><Key.shift><Key.shift><Key.shift><Key.shift><Key.shift><Key.shift><Key.shift><Key.shift><Key.shift><Key.shift><Key.shift><Key.shift><Key.shift><Key.shift><Key.shift><Key.shift><Key.shift><Key.shift><Key.shift><Key.shift><Key.shift><Key.shift><Key.shift><Key.shift><Key.shift><Key.shift><Key.shift><Key.shift><Key.shift><Key.shift><Key.shift><Key.shift><Key.shift><Key.shift><Key.shift><Key.shift><Key.shift><Key.shift><Key.shift>Lane,<Key.space><Key.shift>Town<Key.backspace>nsville,<Key.space><Key.shift>United<Key.space><Key.shift>Kingdom
Screenshot: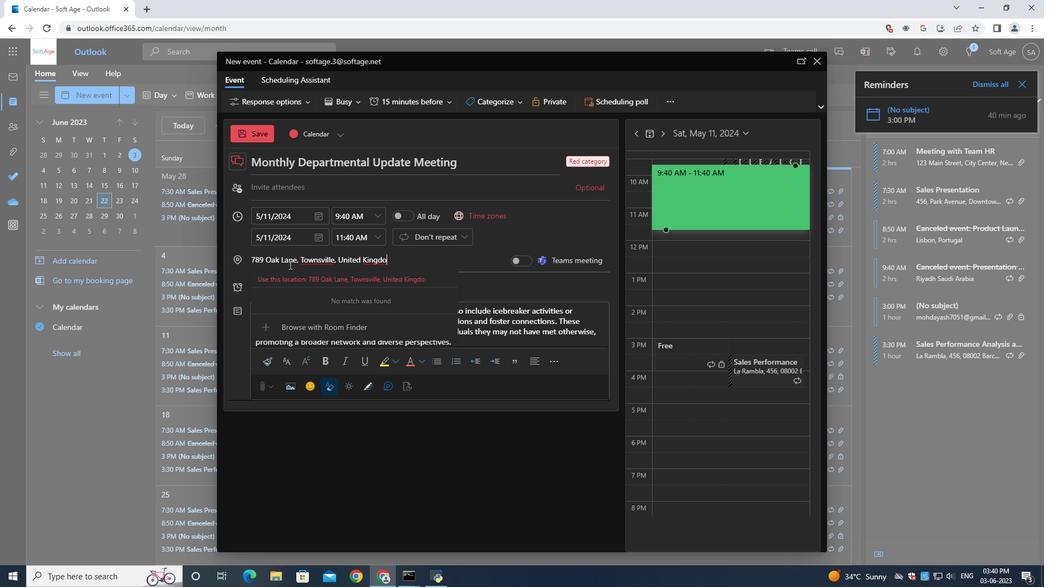 
Action: Mouse moved to (287, 188)
Screenshot: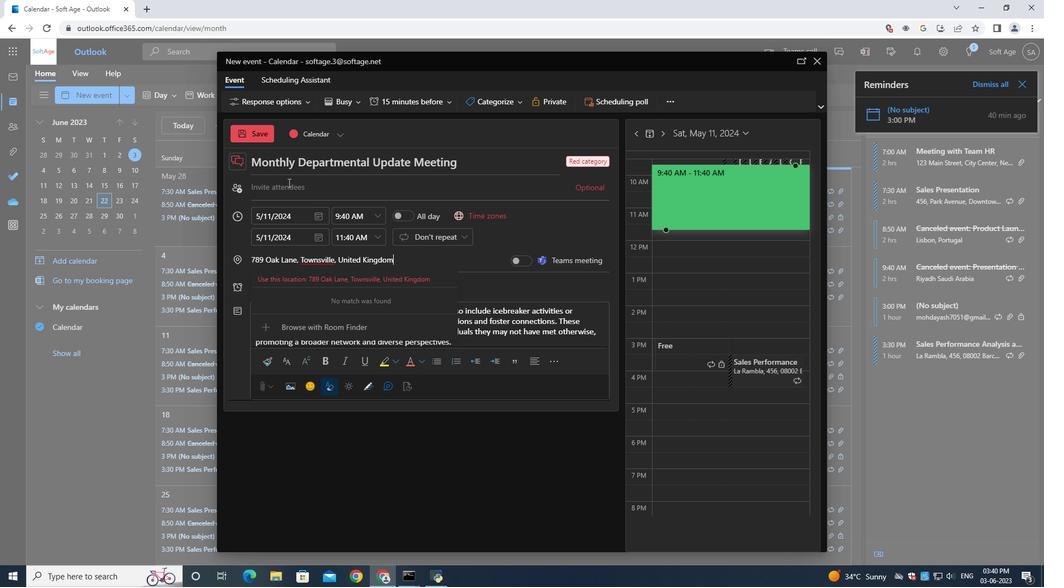 
Action: Mouse pressed left at (287, 188)
Screenshot: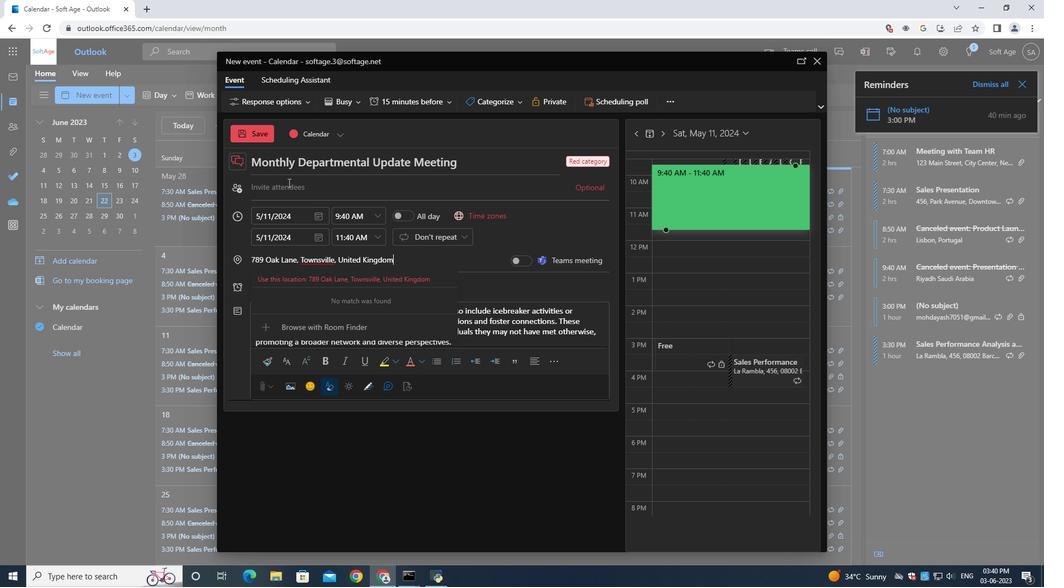 
Action: Mouse moved to (287, 189)
Screenshot: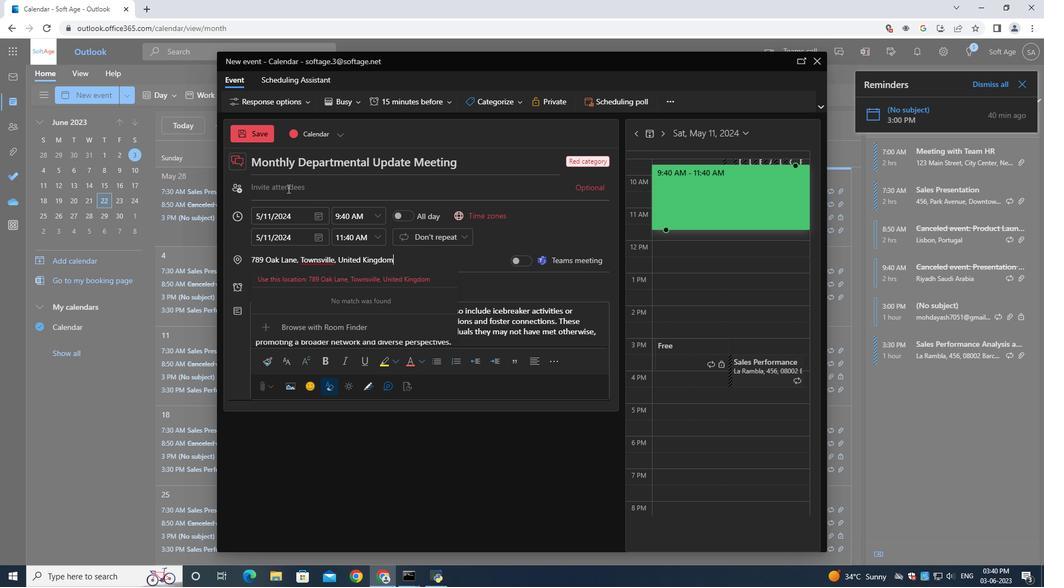 
Action: Key pressed softage.5
Screenshot: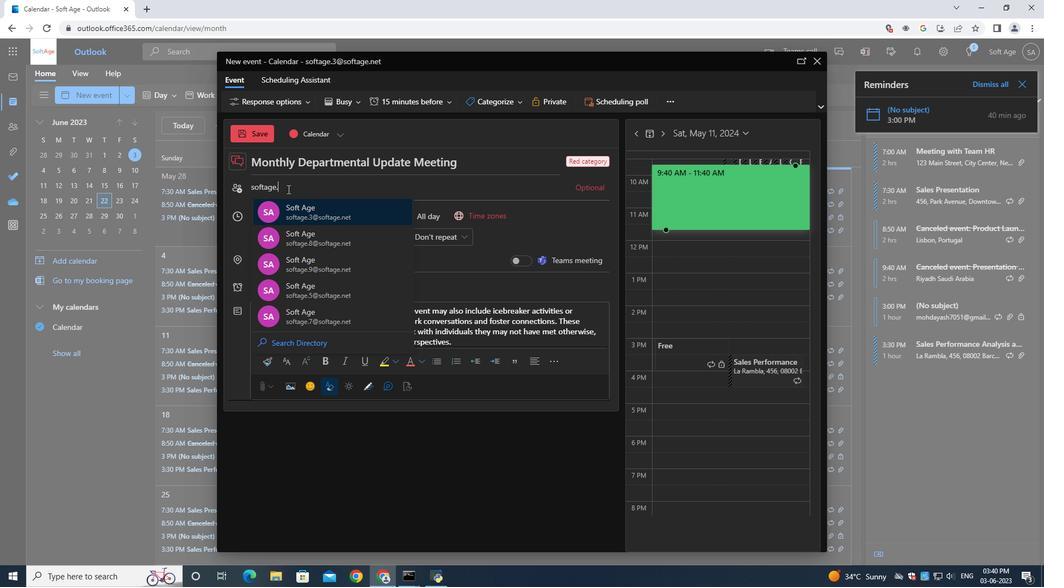 
Action: Mouse moved to (286, 189)
Screenshot: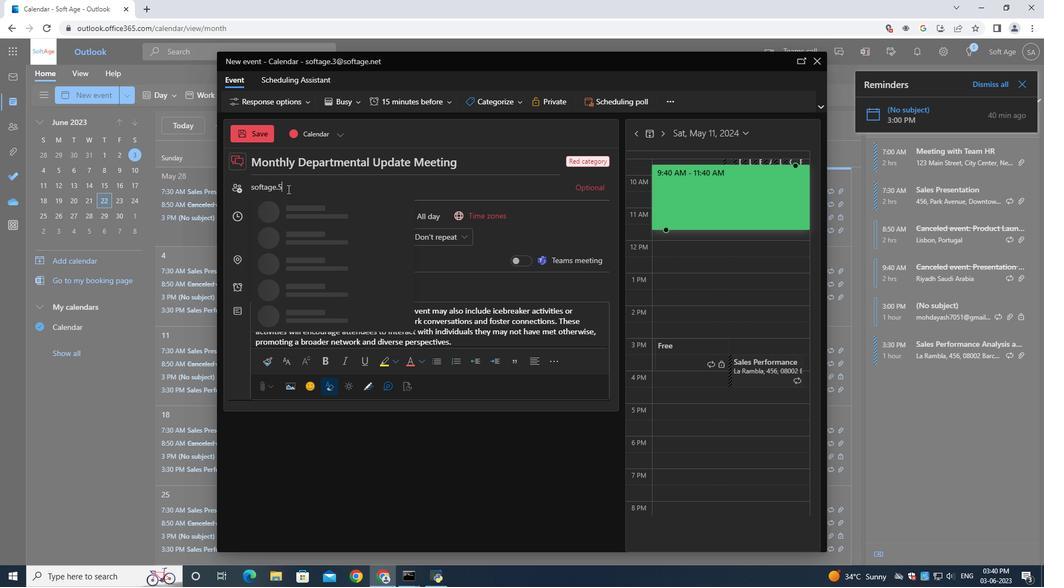 
Action: Key pressed <Key.shift>@softage.net
Screenshot: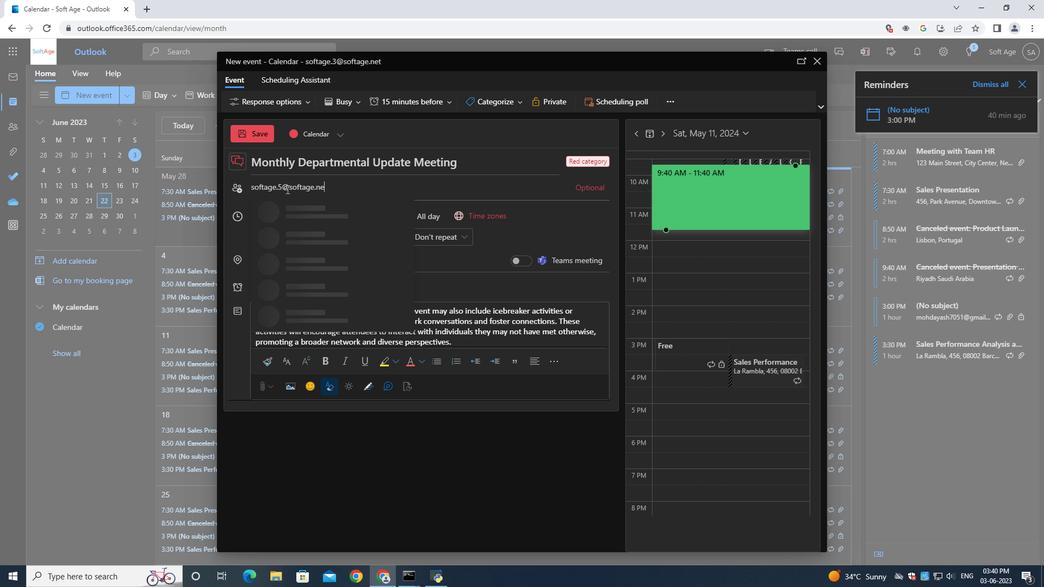 
Action: Mouse moved to (313, 209)
Screenshot: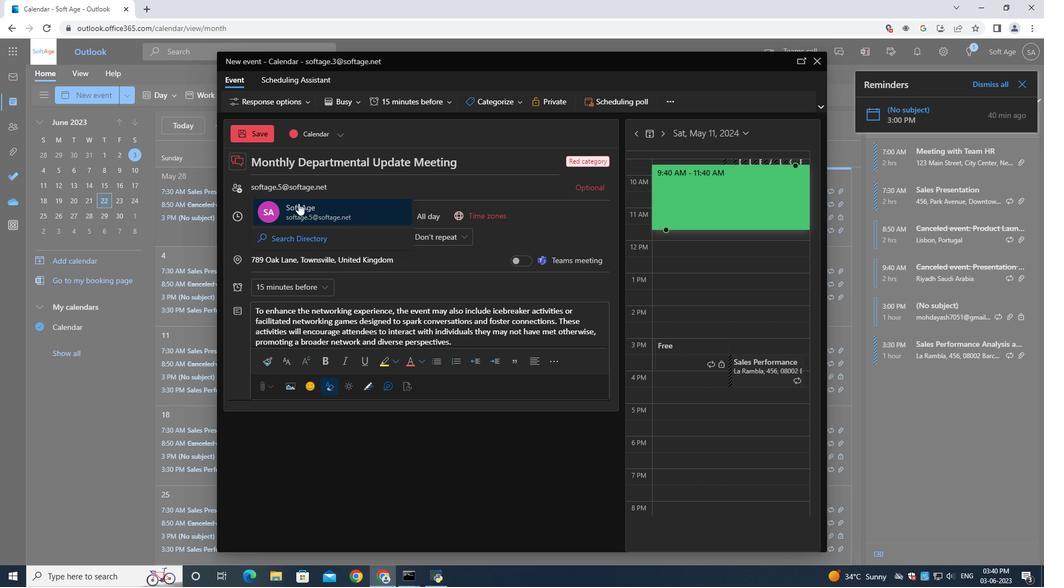 
Action: Mouse pressed left at (313, 209)
Screenshot: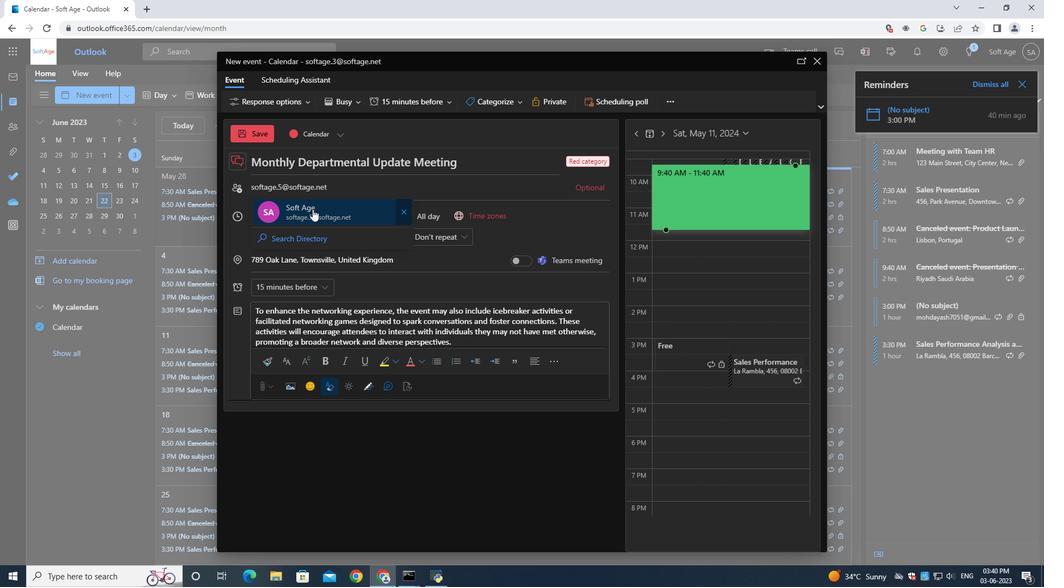 
Action: Mouse moved to (346, 200)
Screenshot: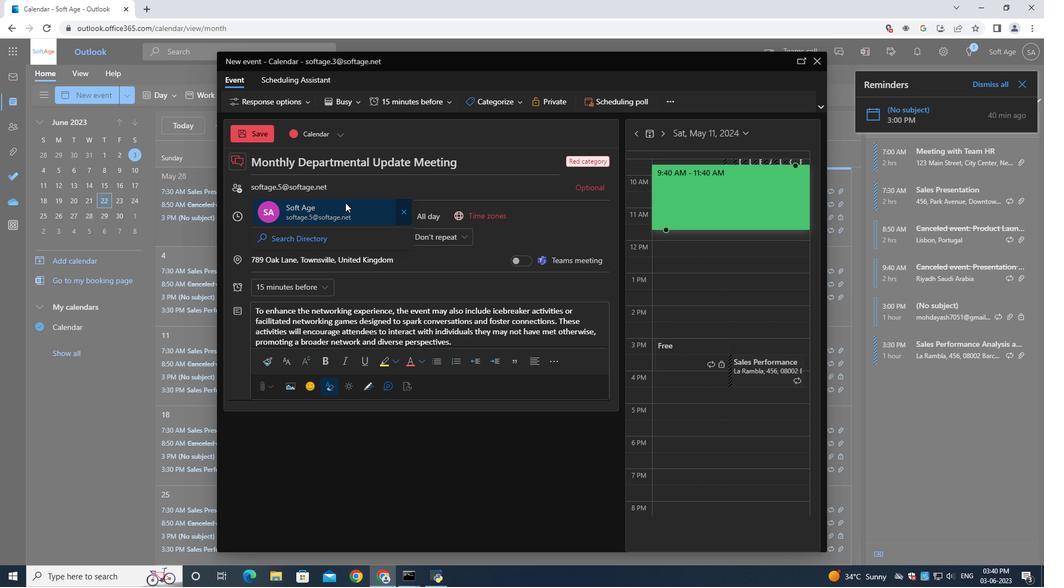
Action: Key pressed softage.8<Key.backspace>6<Key.shift>@softage.net
Screenshot: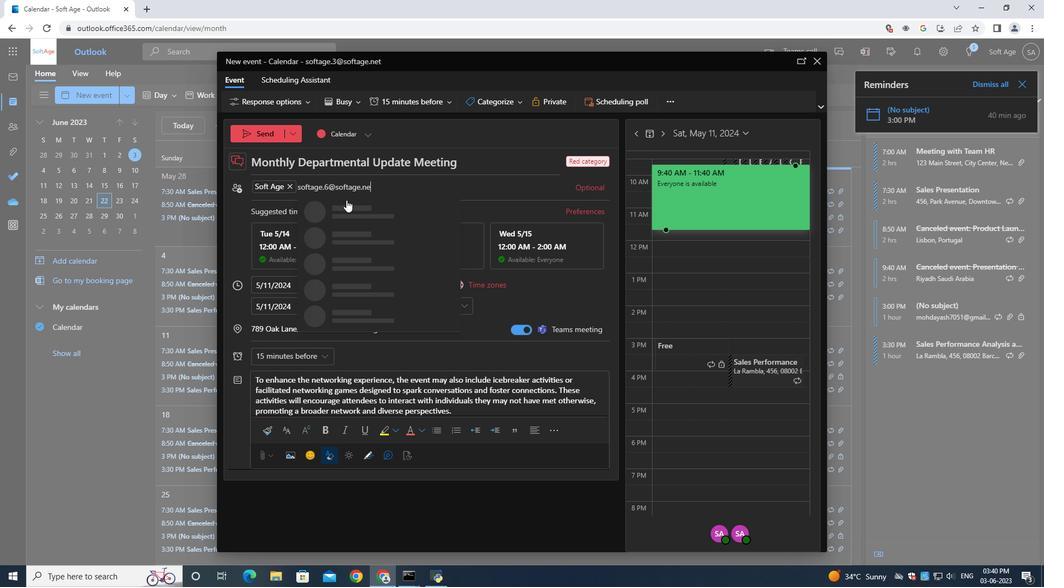 
Action: Mouse moved to (360, 216)
Screenshot: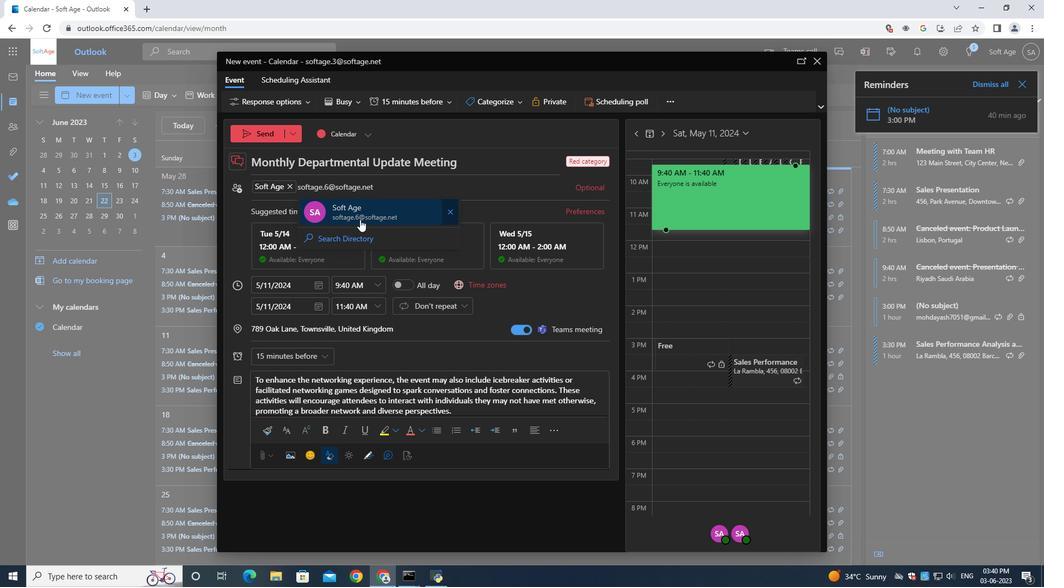 
Action: Mouse pressed left at (360, 216)
Screenshot: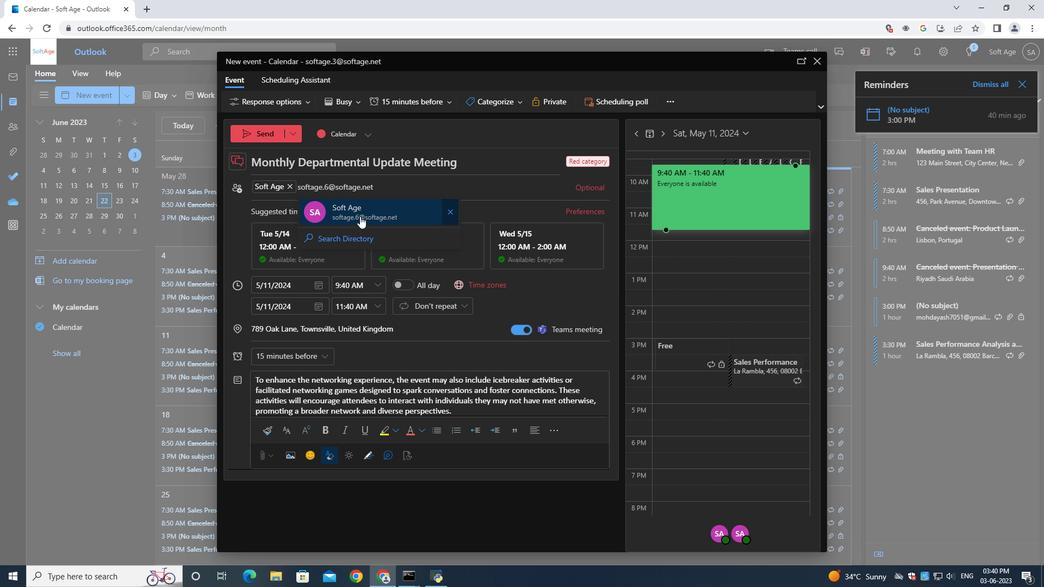 
Action: Mouse moved to (257, 137)
Screenshot: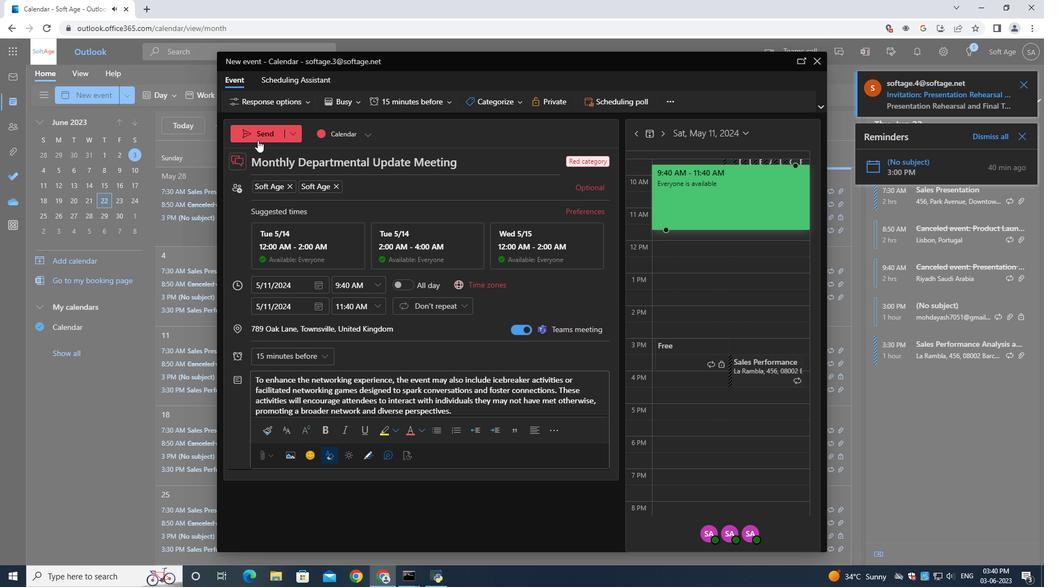 
Action: Mouse pressed left at (257, 137)
Screenshot: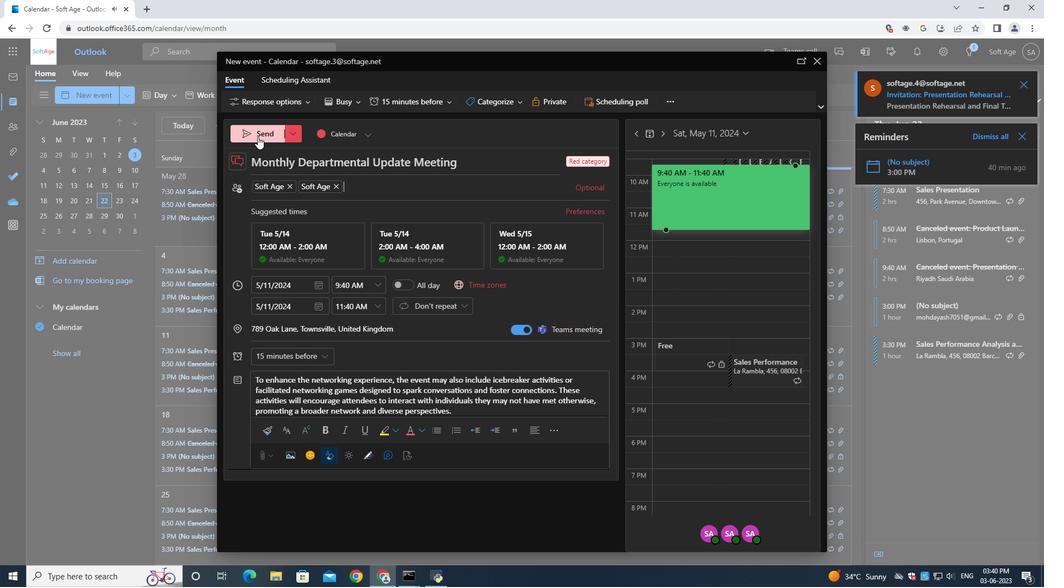 
Action: Mouse moved to (260, 139)
Screenshot: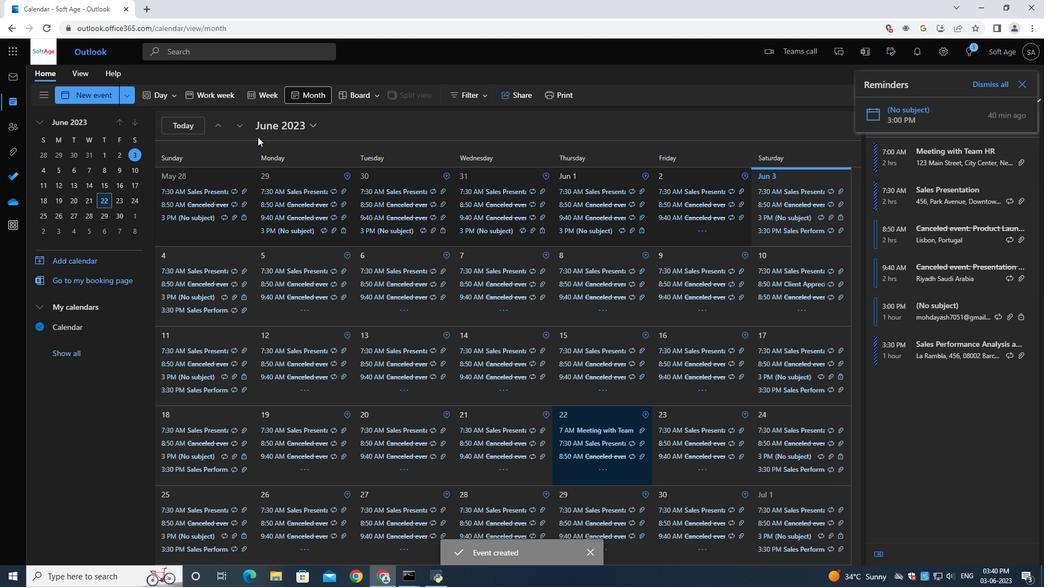 
